 Task: Add an event with the title Conference: Business Leadership Conference, date '2023/12/22', time 8:30 AM to 10:30 AMand add a description: Participants will explore strategies for building cohesive and high-performing teams. They will learn how to create a positive work culture, foster collaboration, and motivate team members to achieve their full potential. Participants will also learn techniques for resolving conflicts and managing team dynamics effectively.Select event color  Banana . Add location for the event as: Budapest, Hungary, logged in from the account softage.4@softage.netand send the event invitation to softage.1@softage.net and softage.2@softage.net. Set a reminder for the event Doesn't repeat
Action: Mouse moved to (61, 118)
Screenshot: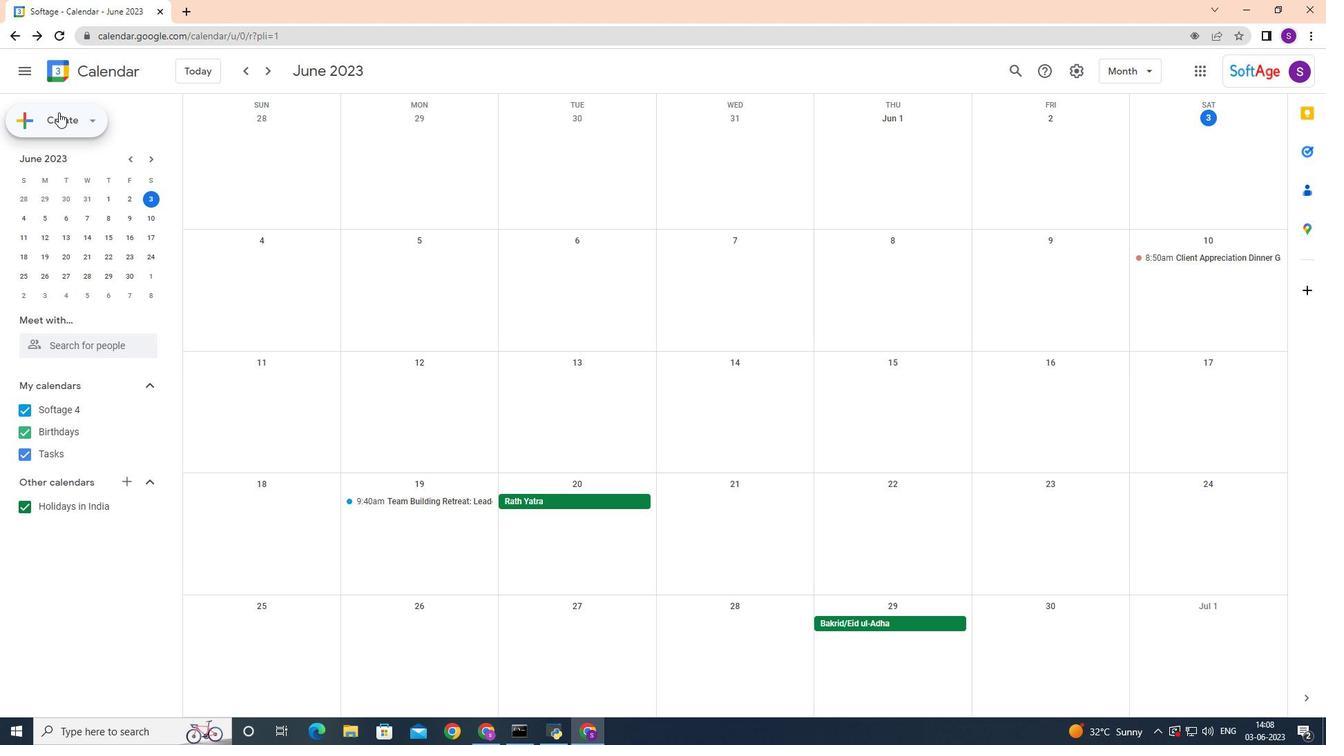 
Action: Mouse pressed left at (61, 118)
Screenshot: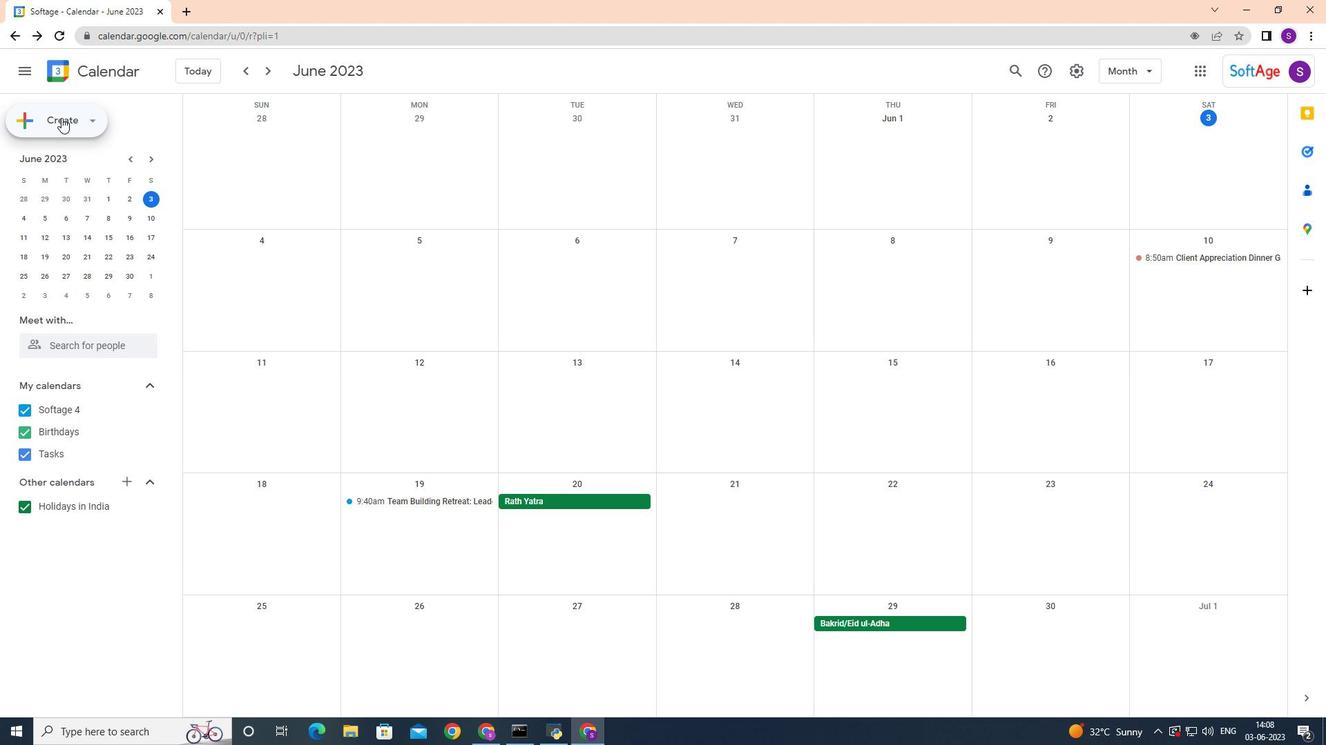 
Action: Mouse moved to (69, 154)
Screenshot: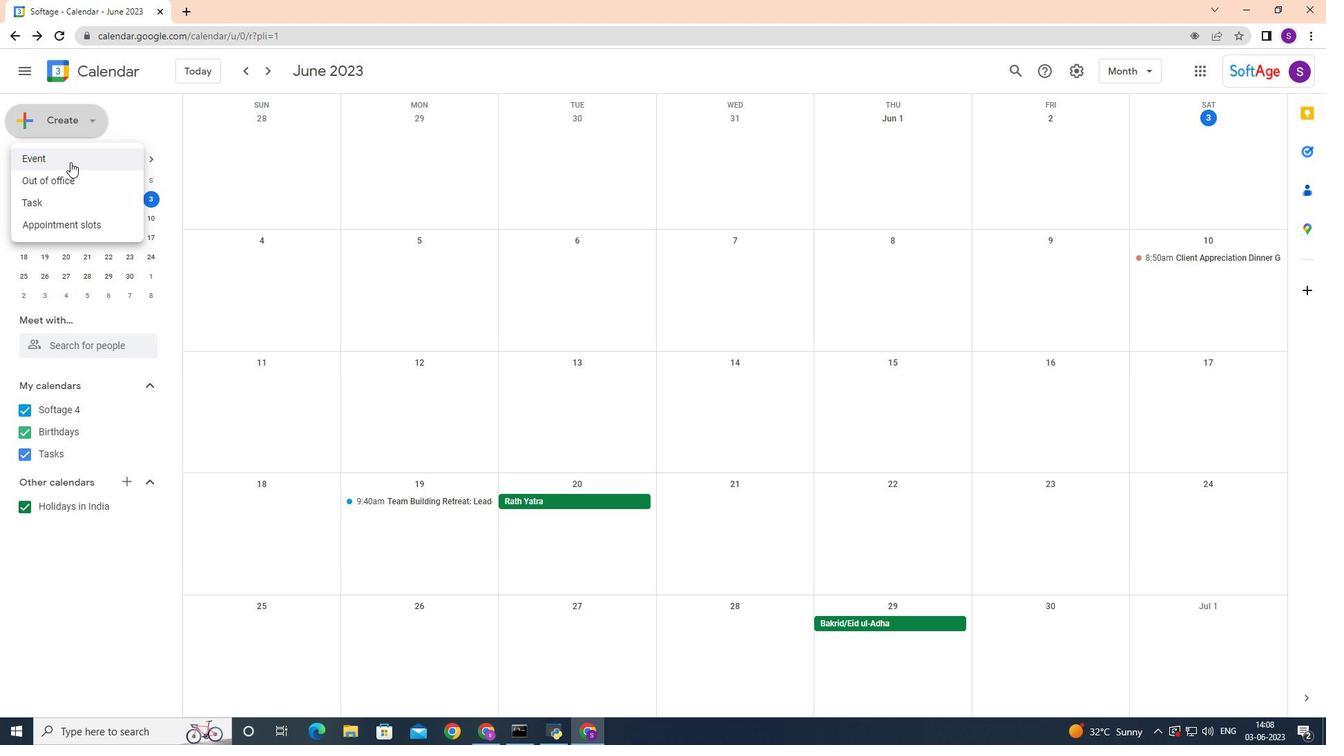 
Action: Mouse pressed left at (69, 154)
Screenshot: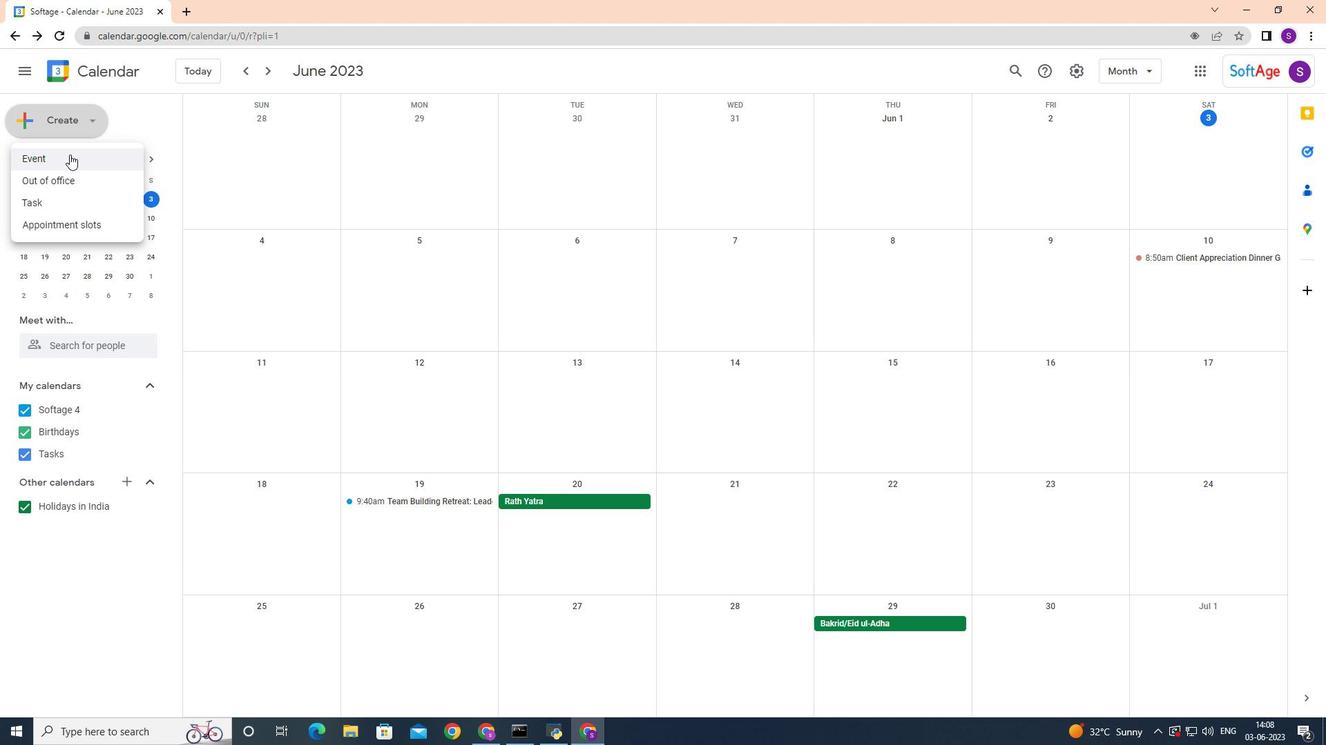 
Action: Mouse moved to (1011, 463)
Screenshot: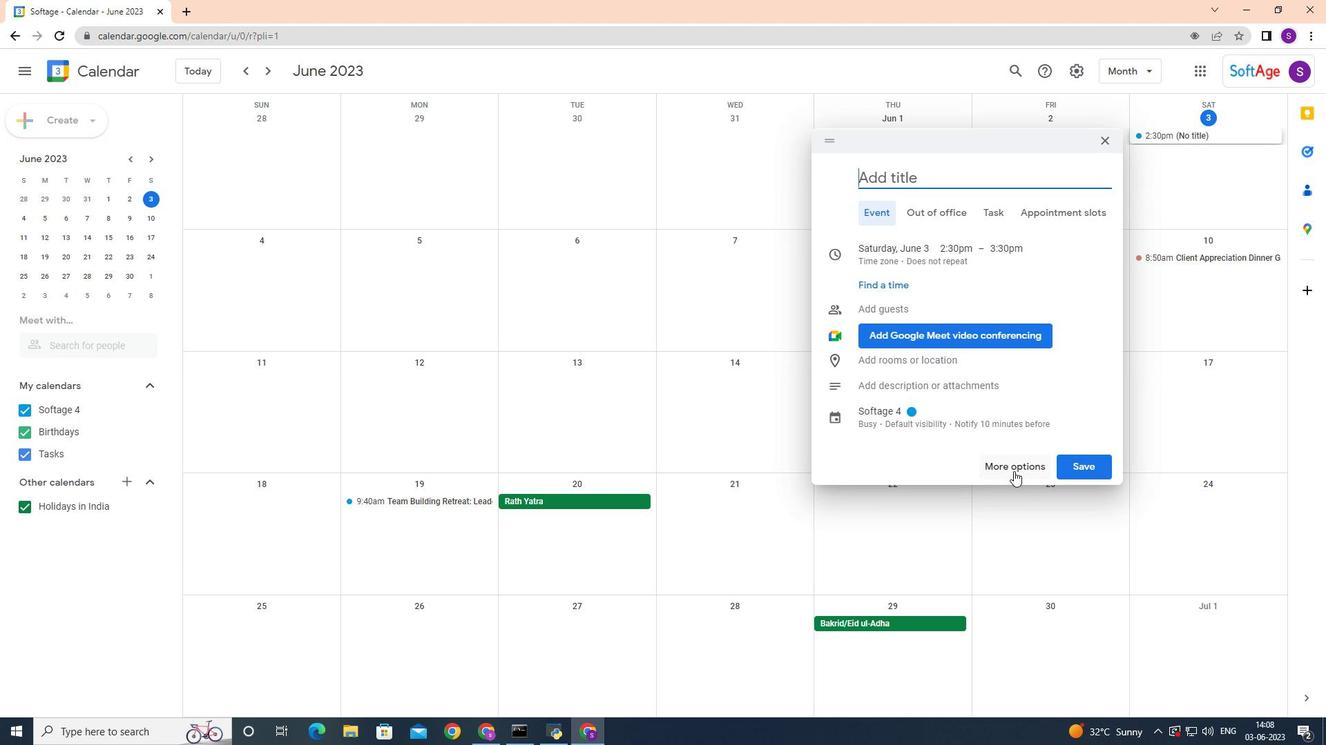 
Action: Mouse pressed left at (1011, 463)
Screenshot: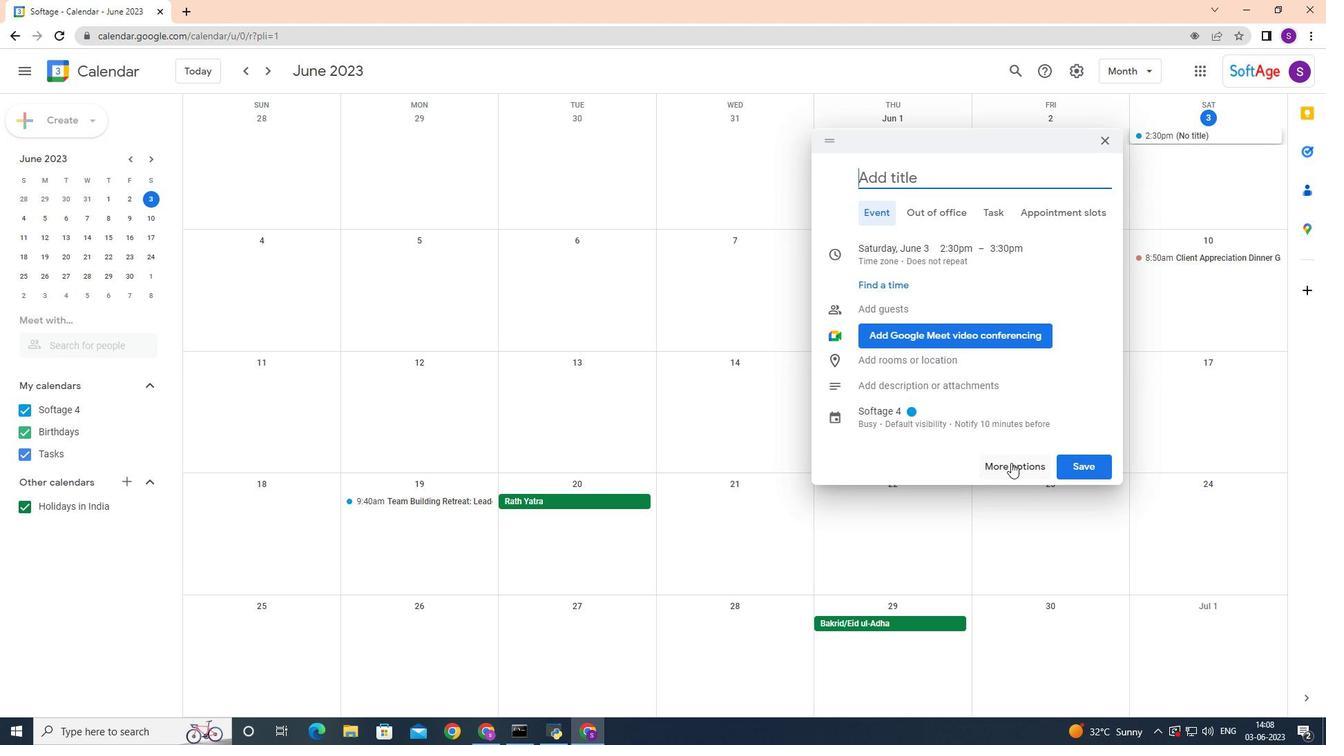
Action: Mouse moved to (1001, 462)
Screenshot: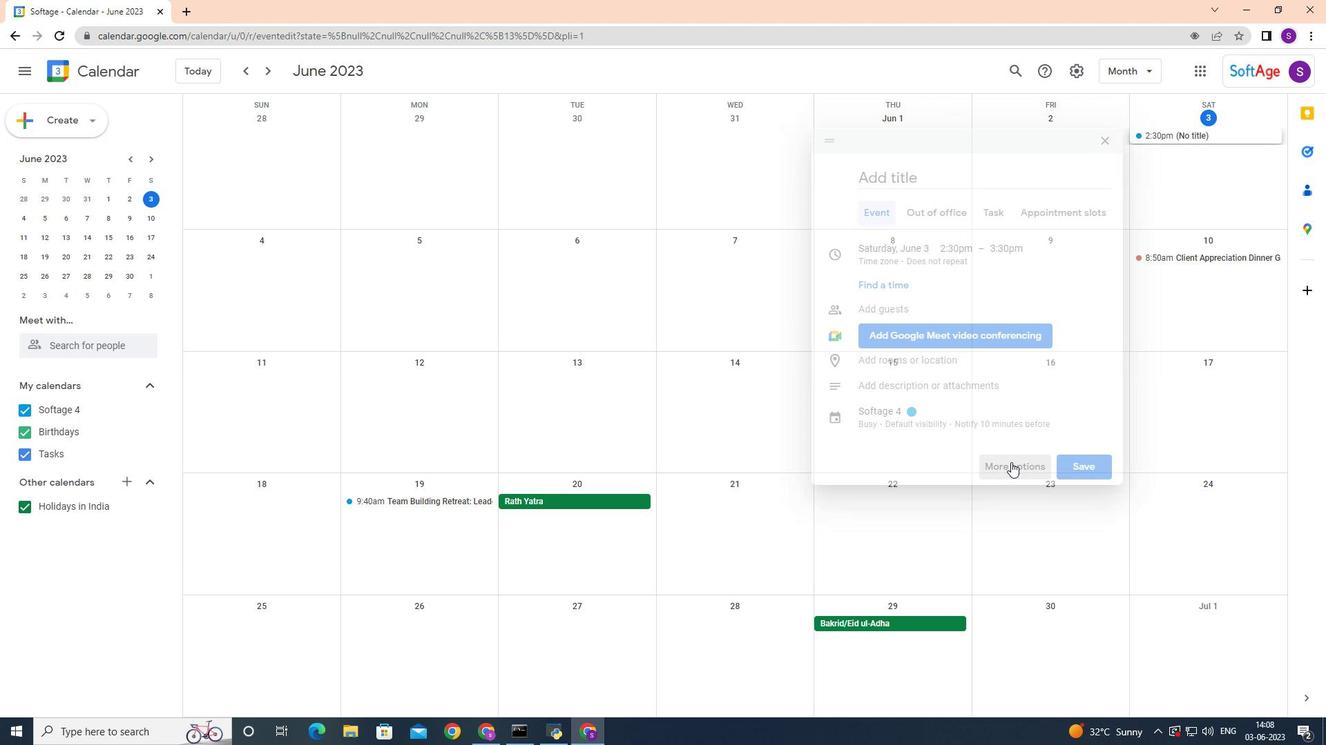 
Action: Key pressed <Key.shift>Conference<Key.shift>:<Key.space><Key.shift>Business<Key.space><Key.shift>Leadership<Key.space><Key.shift>Conference
Screenshot: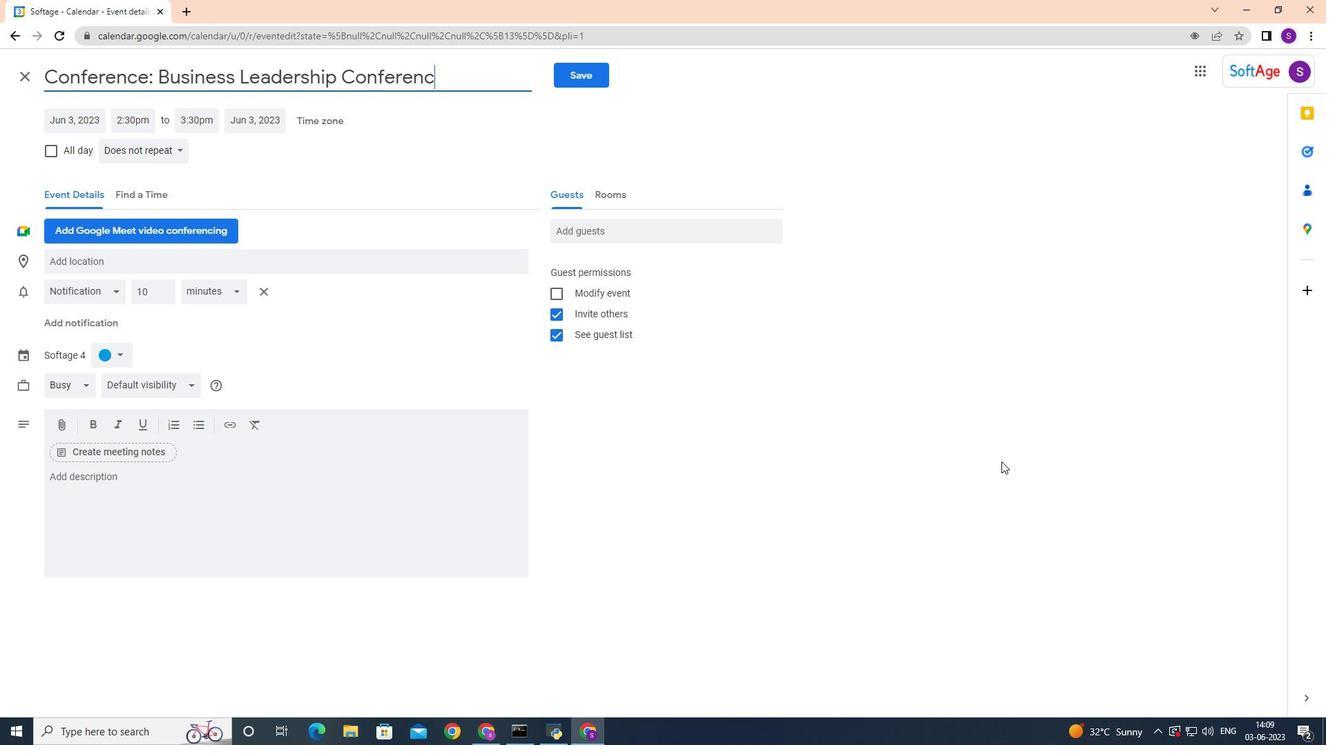 
Action: Mouse moved to (76, 121)
Screenshot: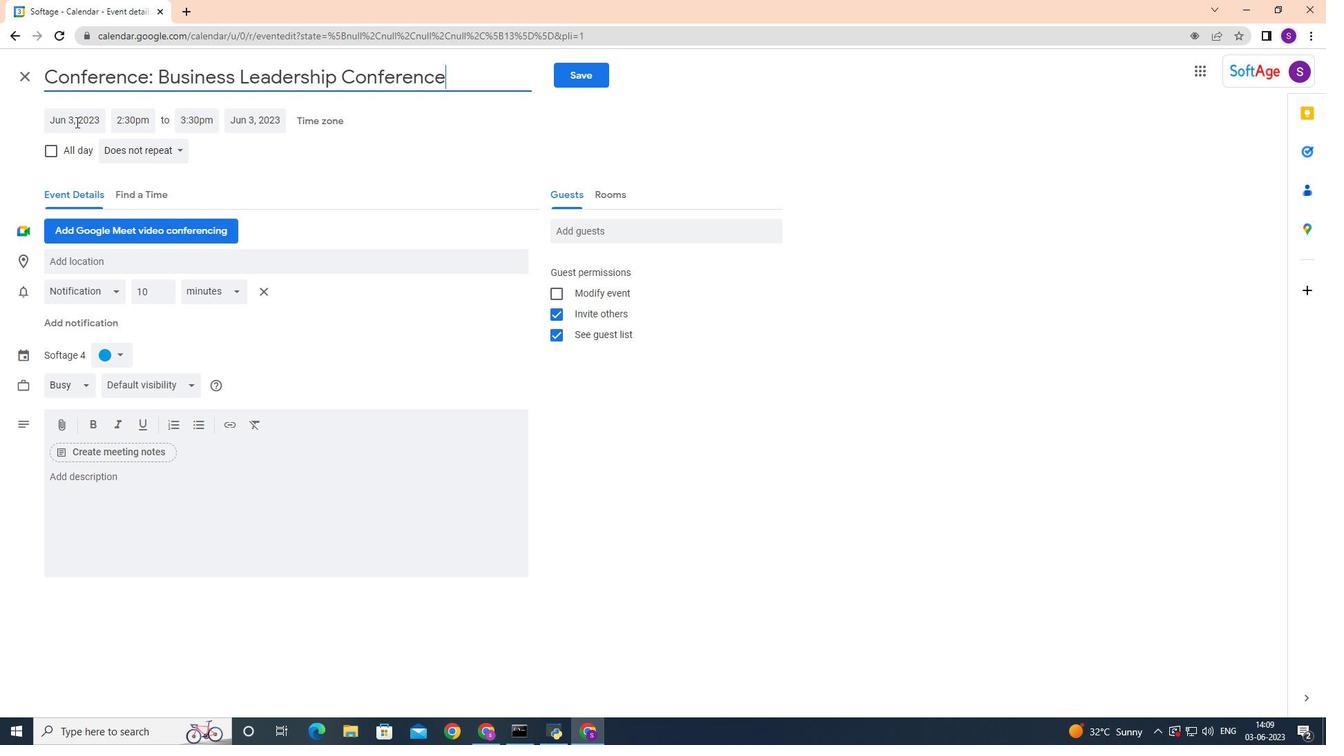 
Action: Mouse pressed left at (76, 121)
Screenshot: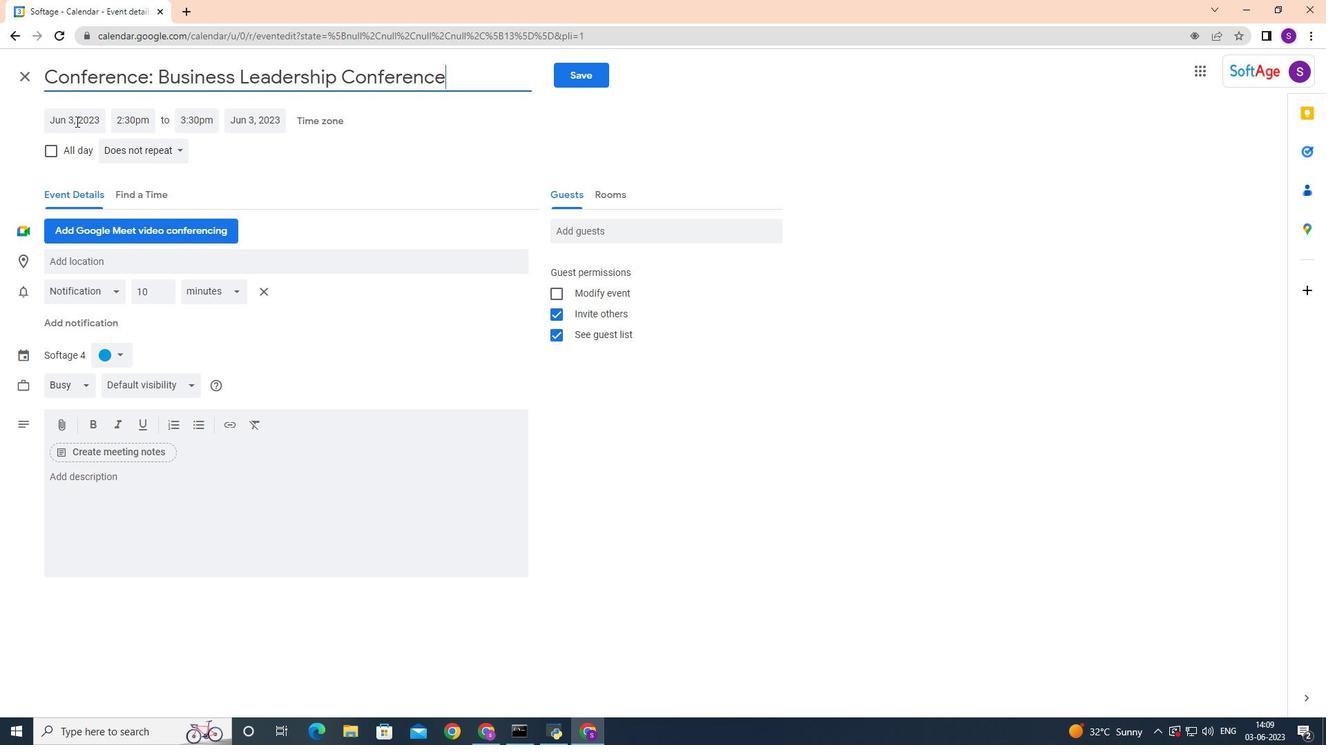 
Action: Mouse moved to (220, 148)
Screenshot: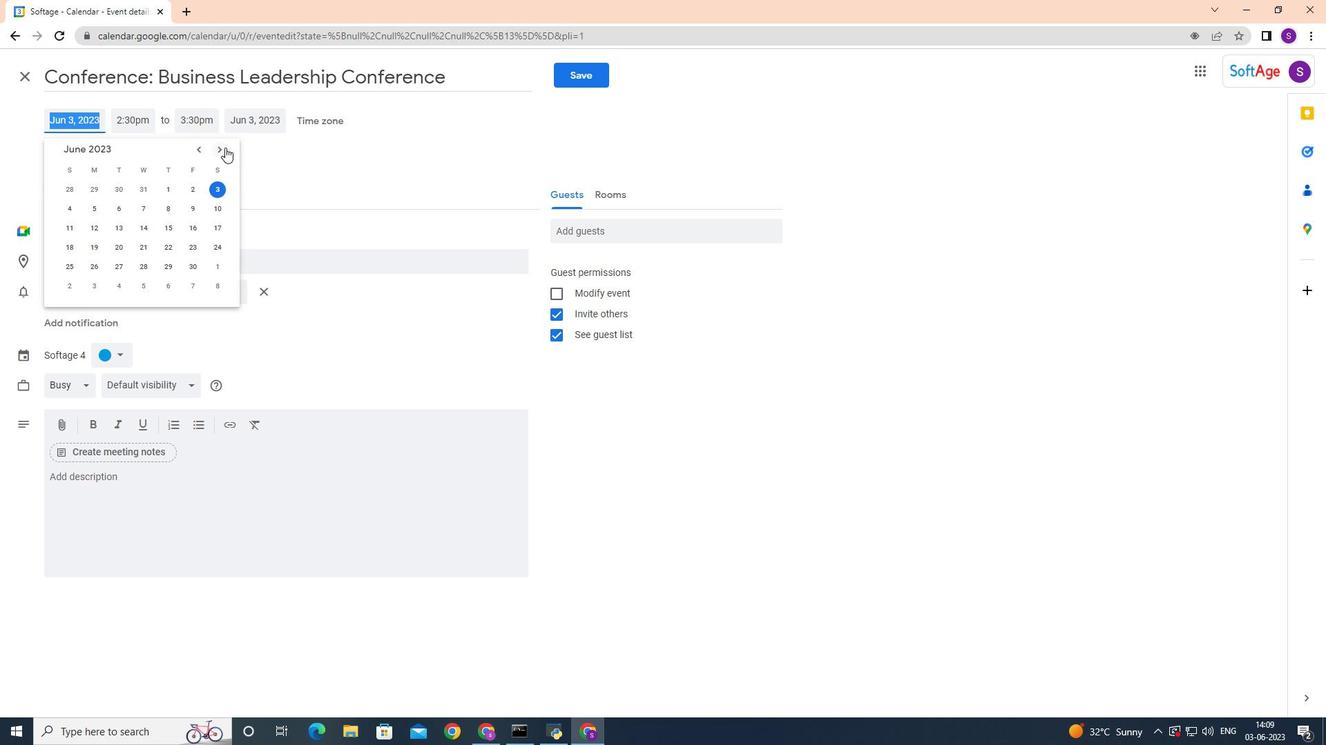 
Action: Mouse pressed left at (220, 148)
Screenshot: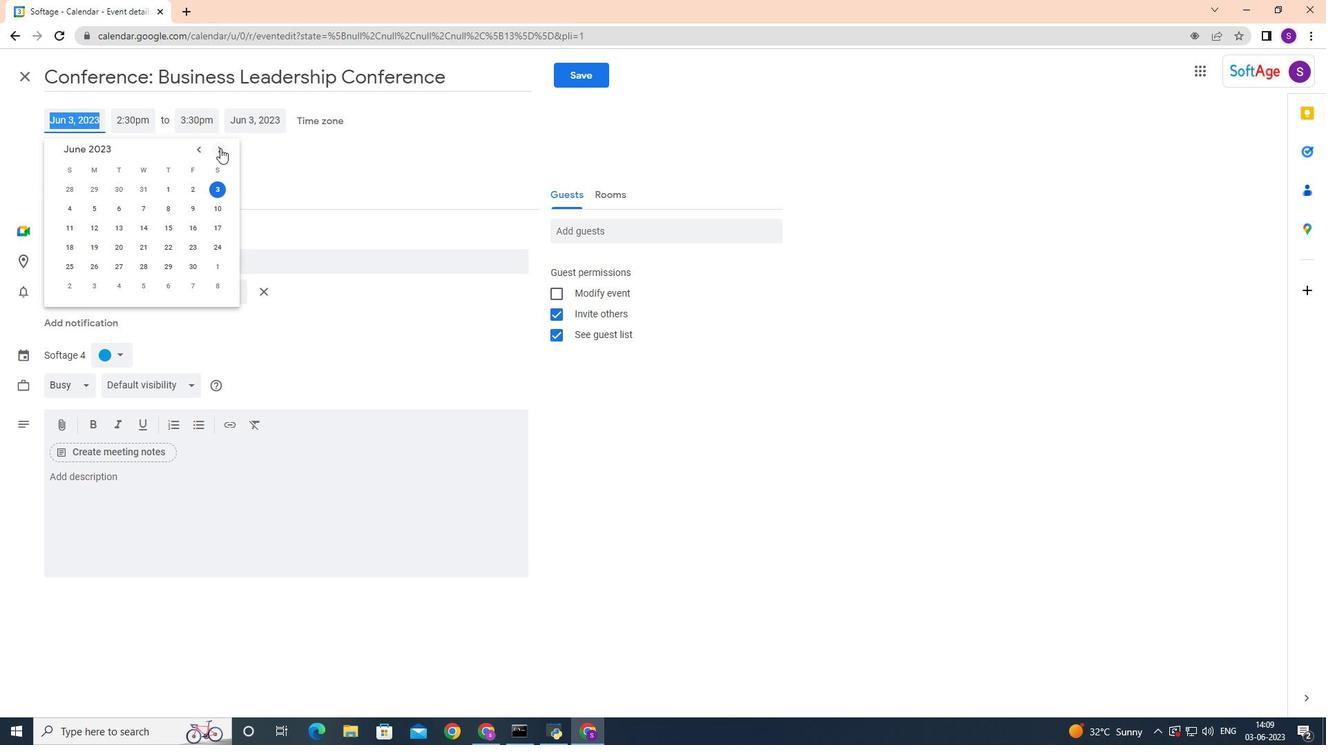 
Action: Mouse pressed left at (220, 148)
Screenshot: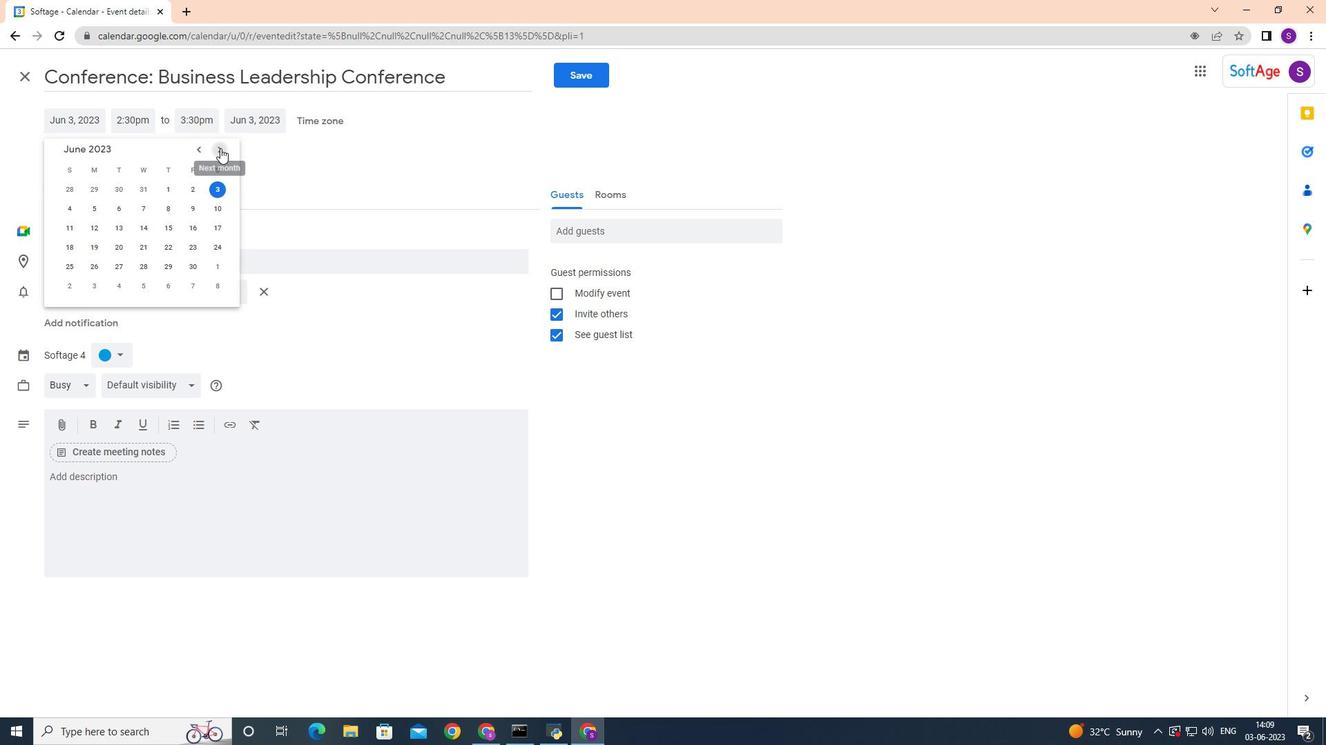 
Action: Mouse pressed left at (220, 148)
Screenshot: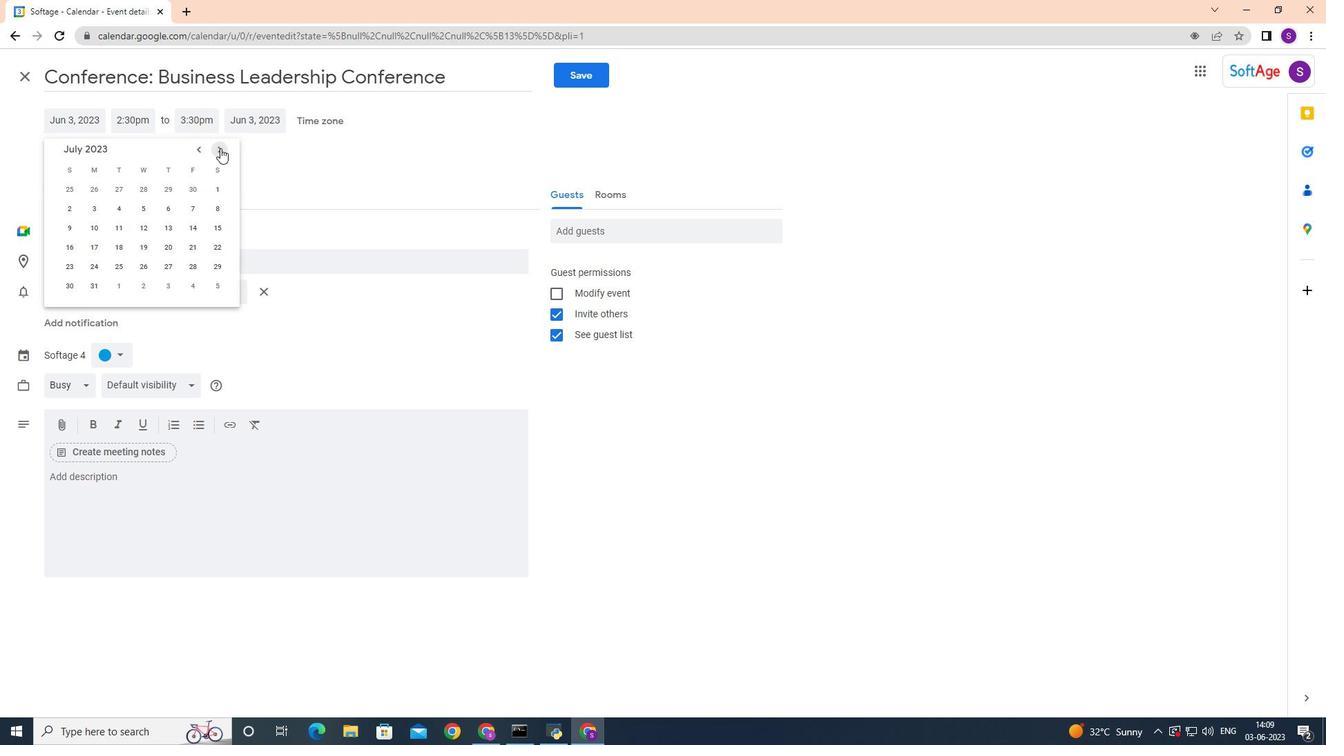 
Action: Mouse pressed left at (220, 148)
Screenshot: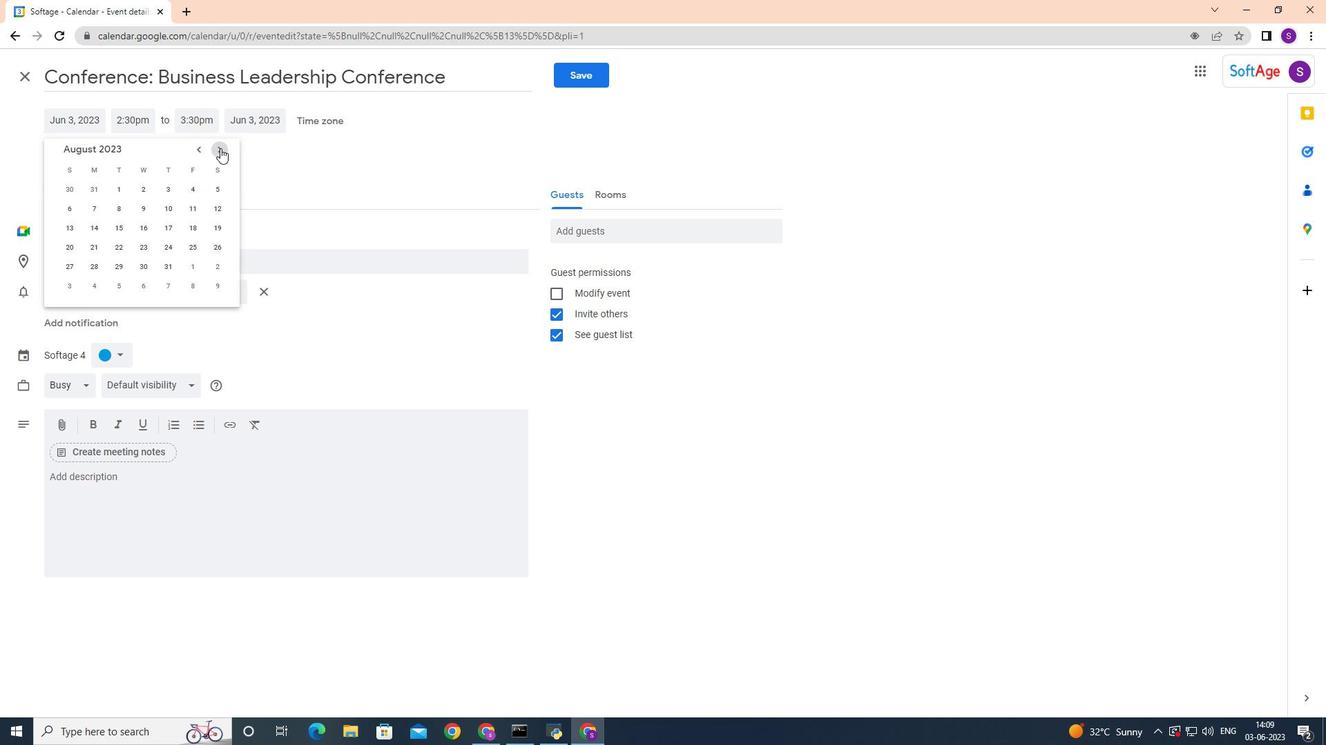 
Action: Mouse pressed left at (220, 148)
Screenshot: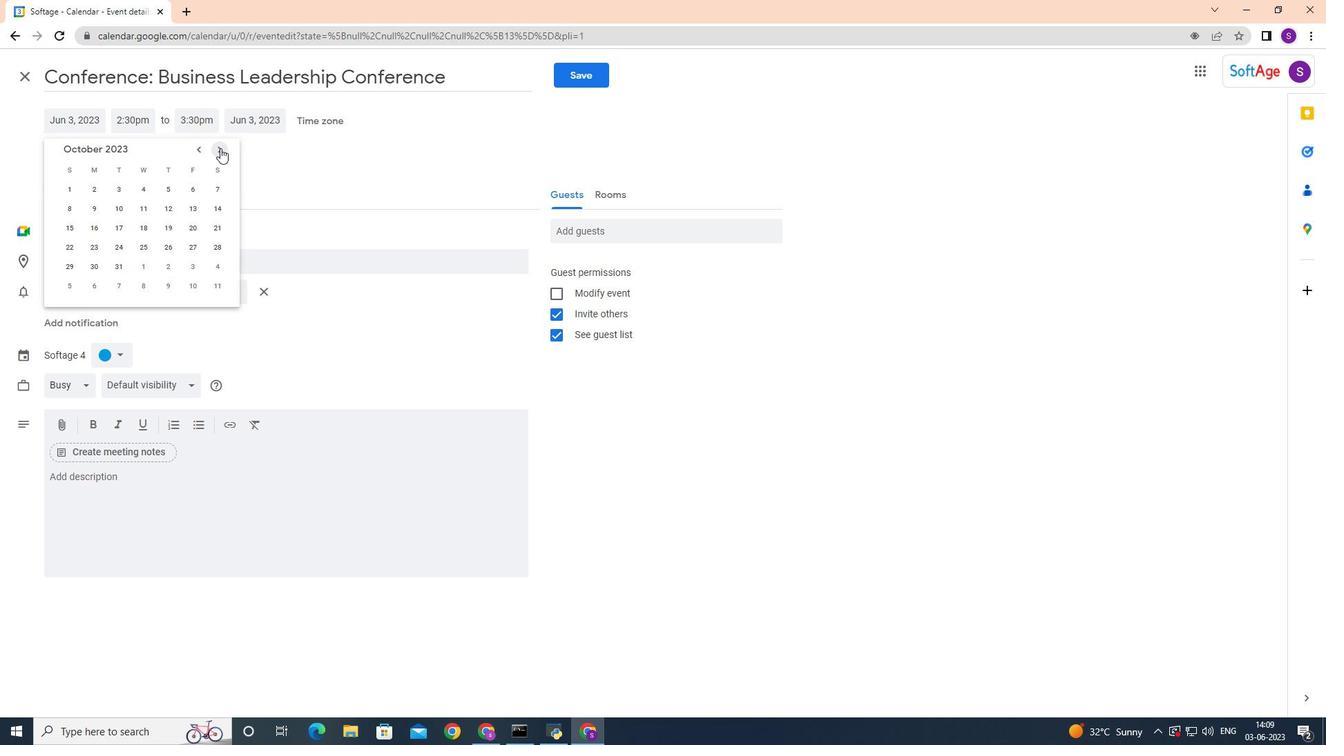 
Action: Mouse pressed left at (220, 148)
Screenshot: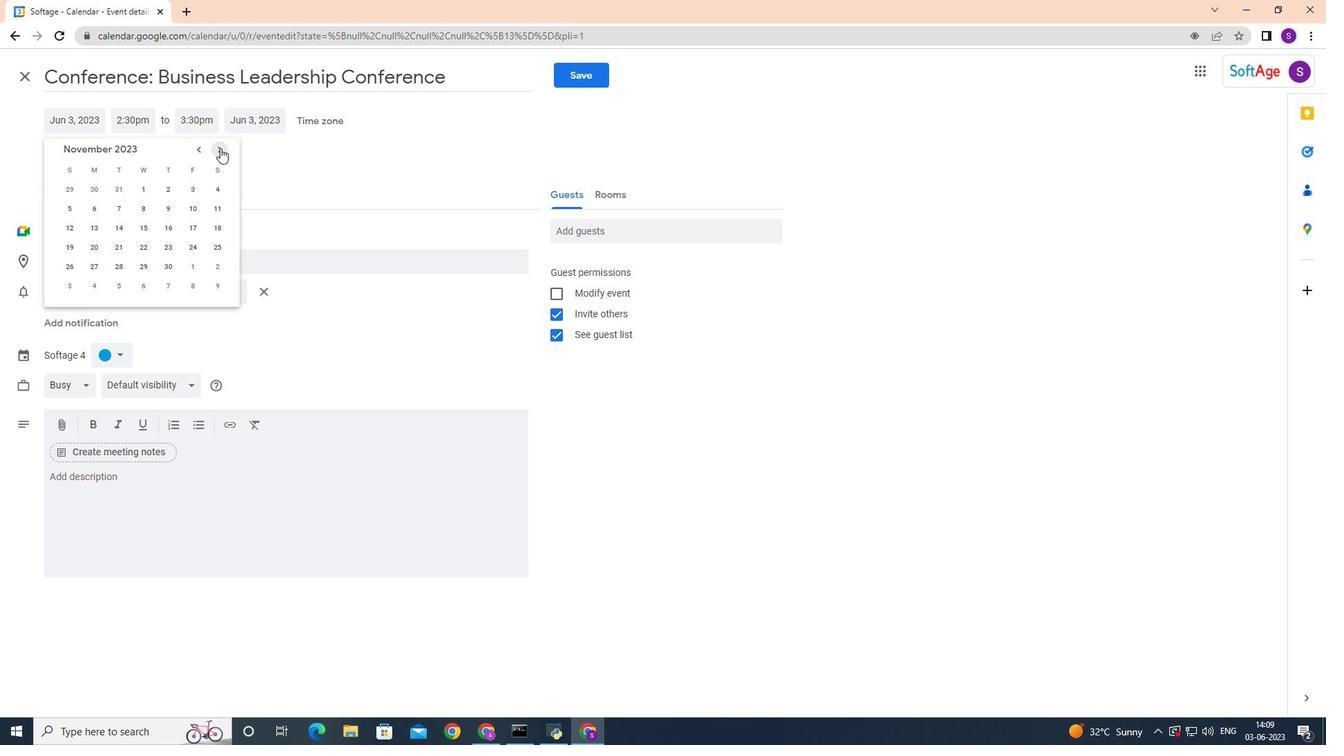 
Action: Mouse moved to (194, 246)
Screenshot: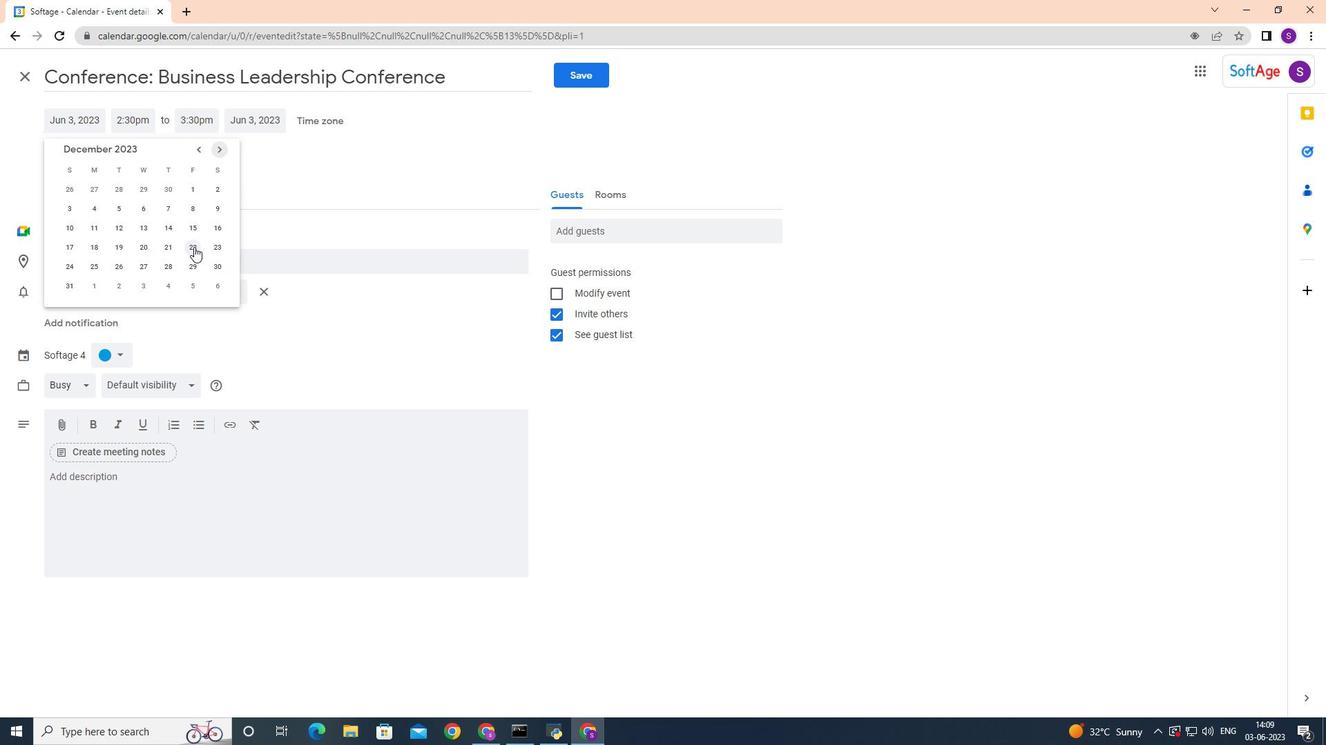 
Action: Mouse pressed left at (194, 246)
Screenshot: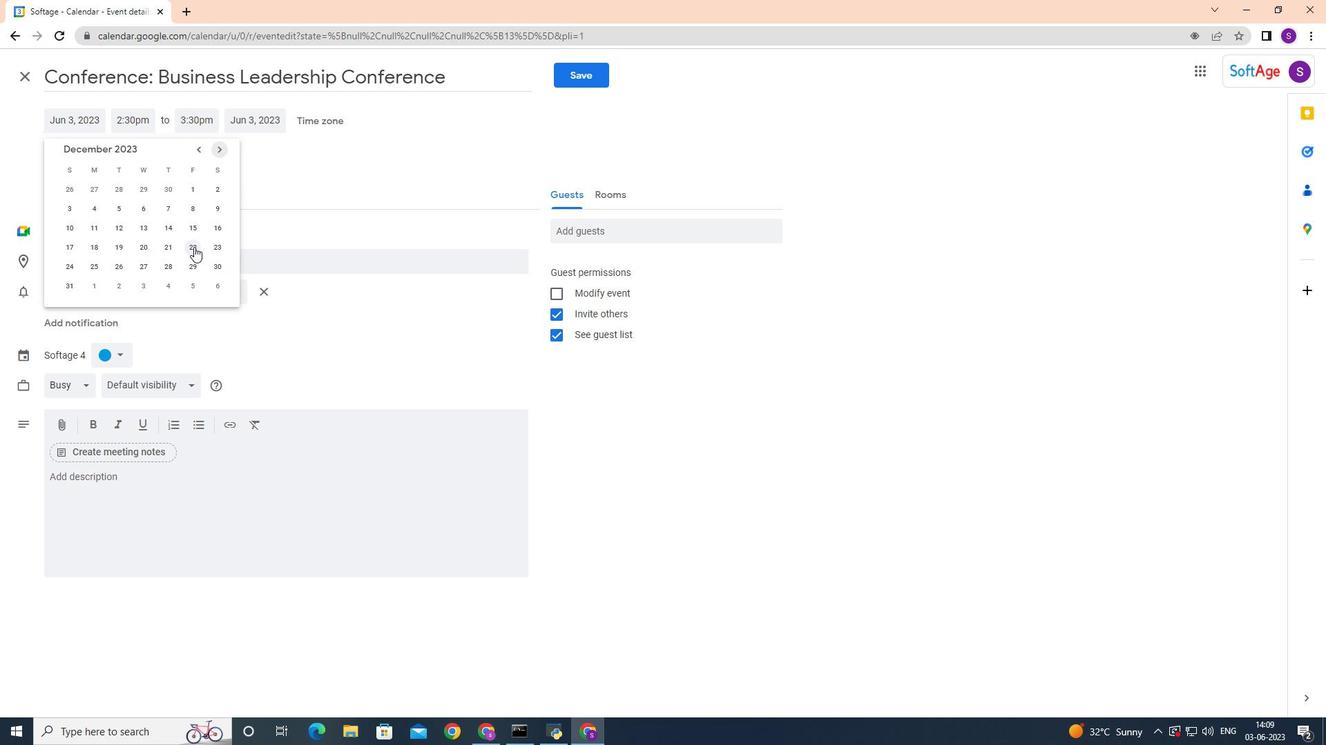 
Action: Mouse moved to (136, 119)
Screenshot: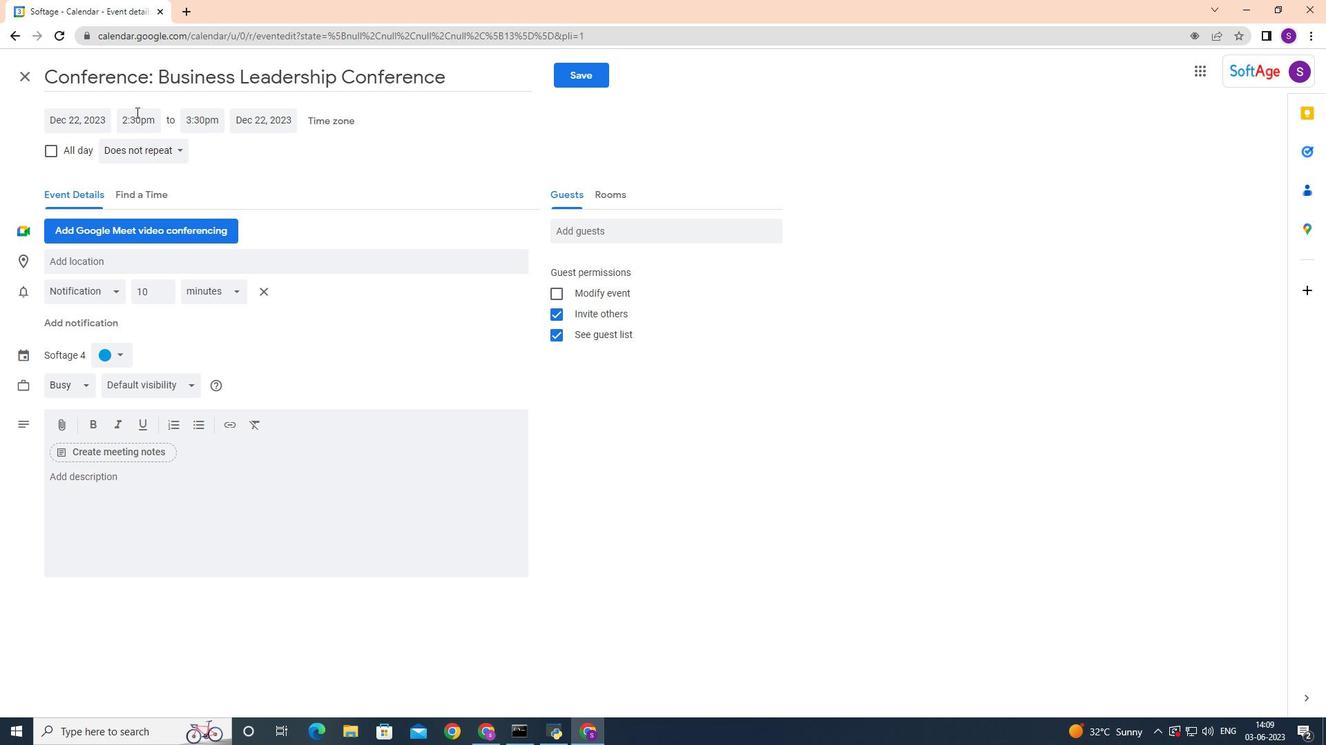 
Action: Mouse pressed left at (136, 119)
Screenshot: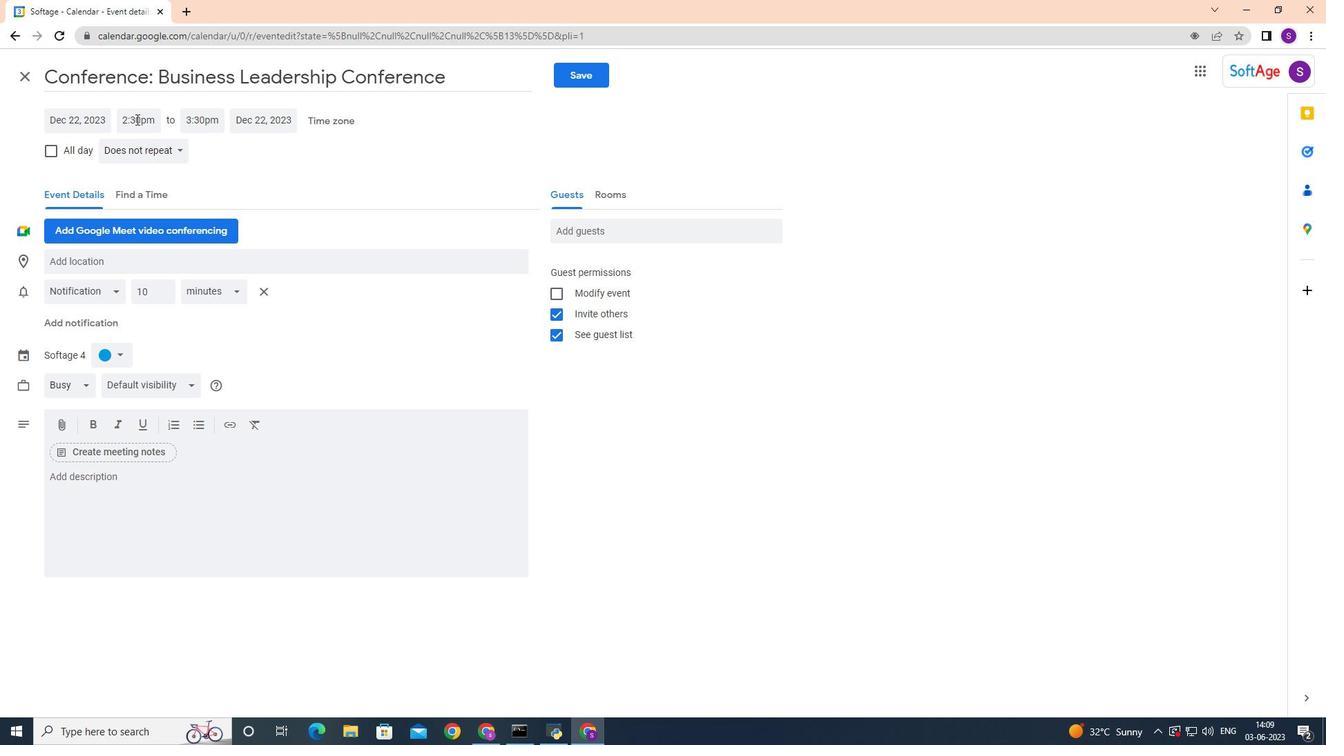 
Action: Mouse moved to (181, 207)
Screenshot: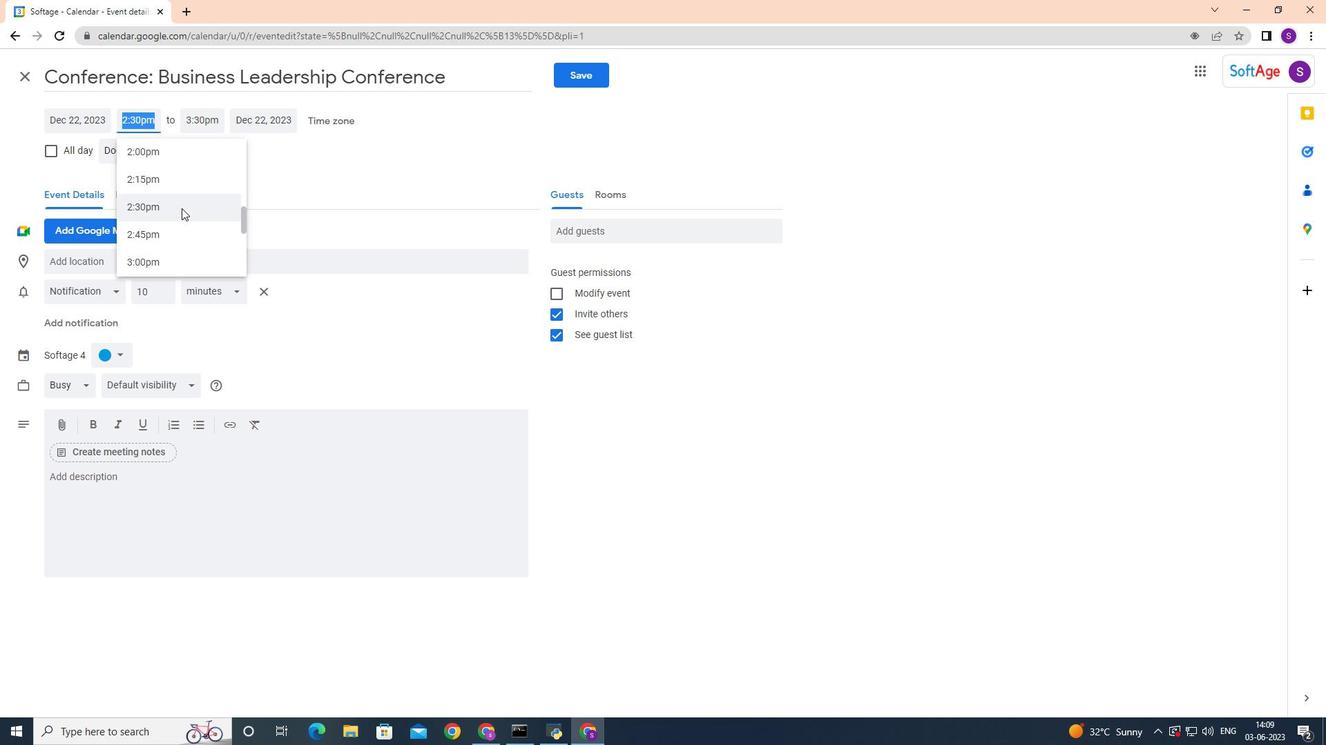 
Action: Mouse scrolled (181, 208) with delta (0, 0)
Screenshot: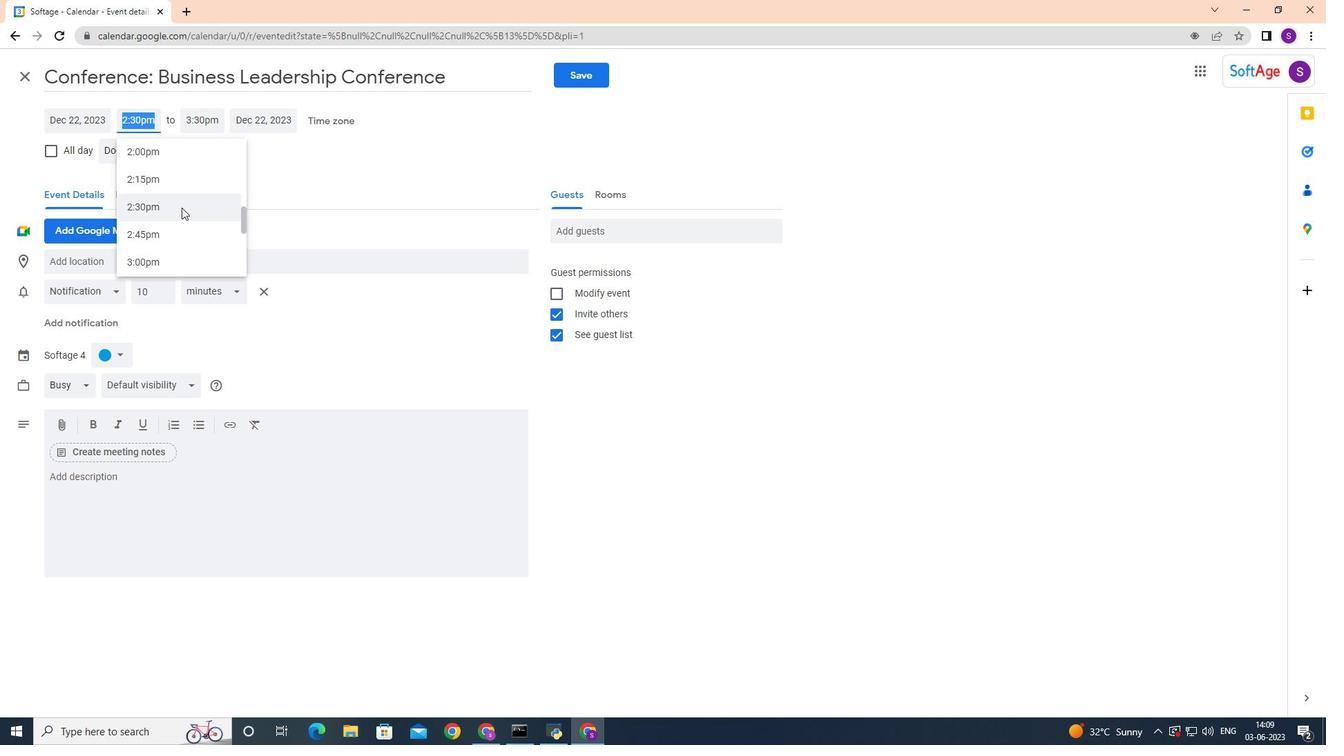 
Action: Mouse scrolled (181, 208) with delta (0, 0)
Screenshot: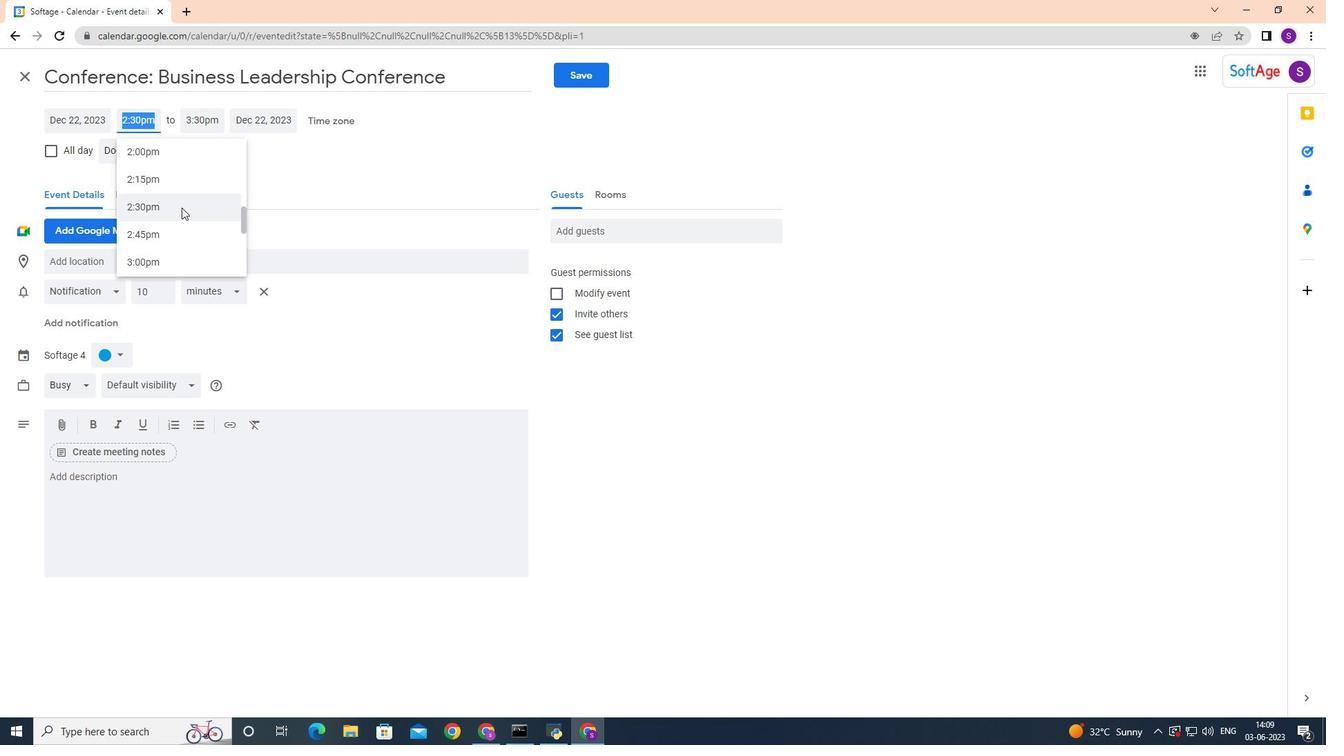 
Action: Mouse scrolled (181, 208) with delta (0, 0)
Screenshot: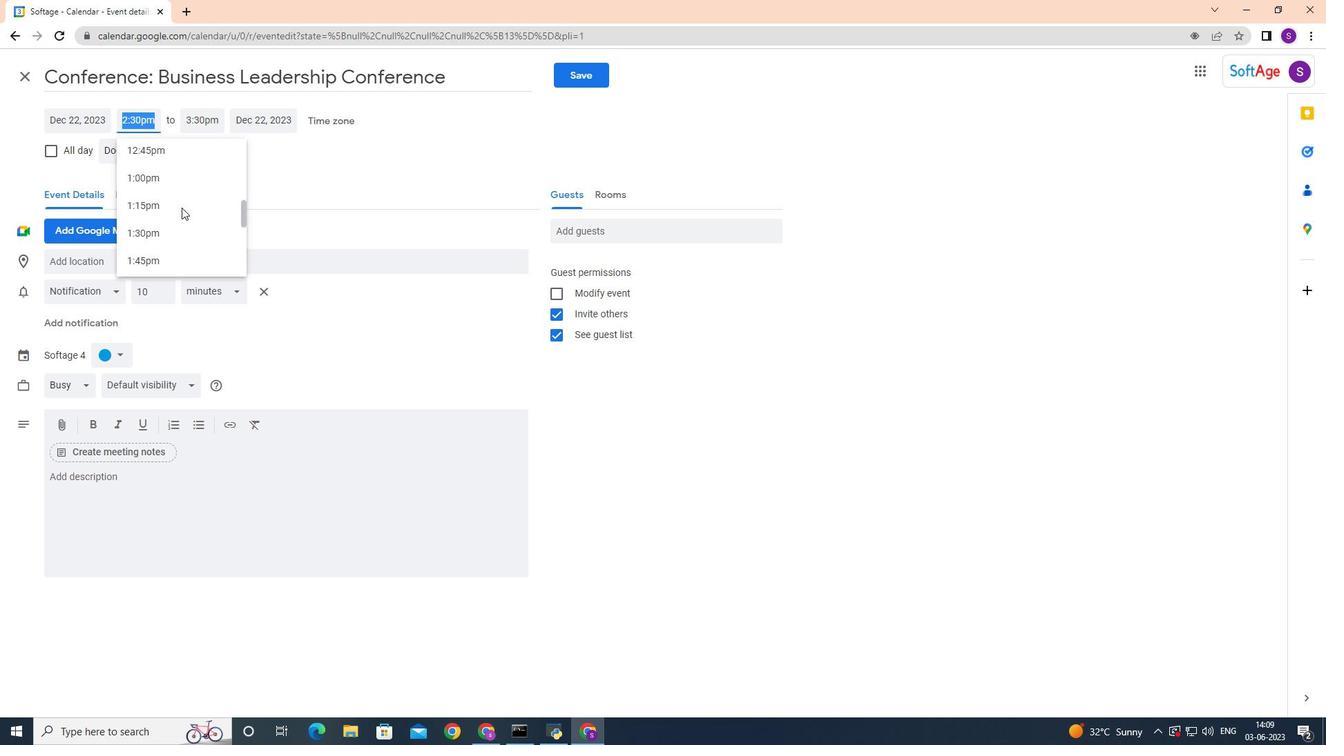 
Action: Mouse scrolled (181, 208) with delta (0, 0)
Screenshot: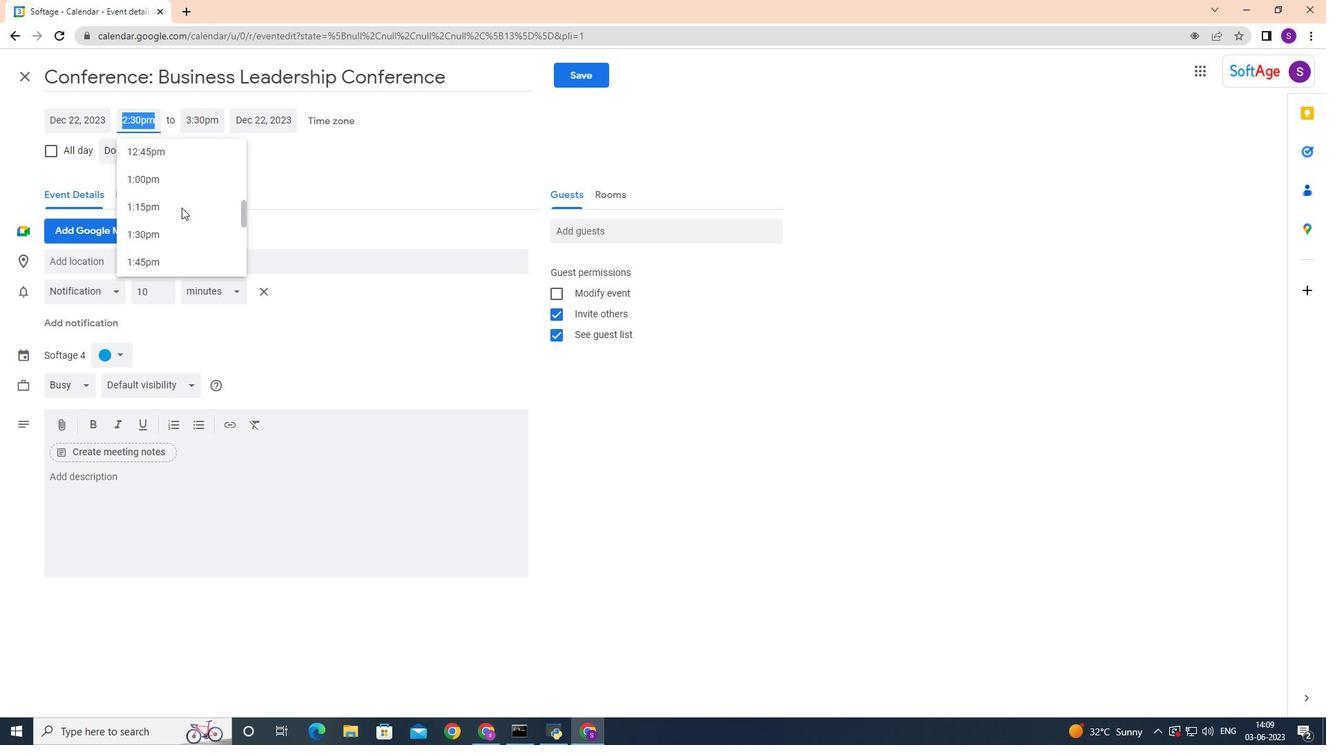 
Action: Mouse scrolled (181, 208) with delta (0, 0)
Screenshot: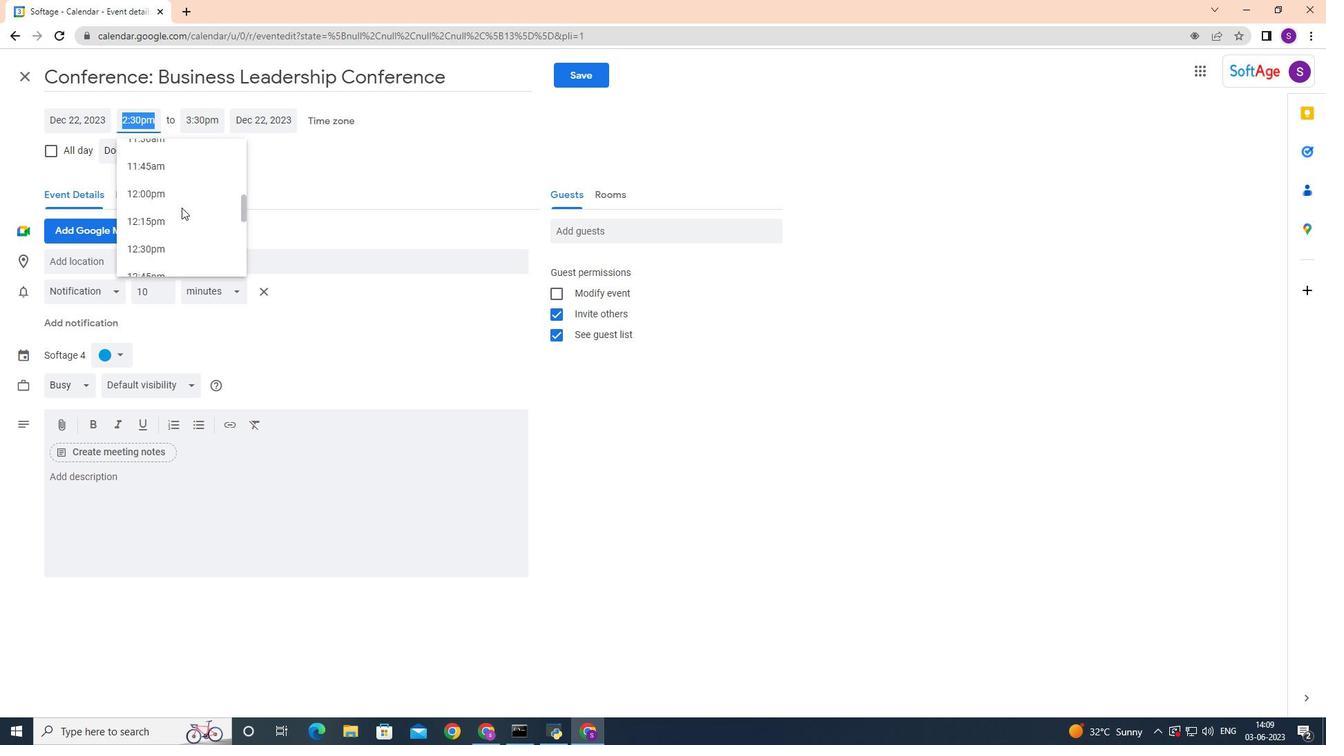 
Action: Mouse scrolled (181, 208) with delta (0, 0)
Screenshot: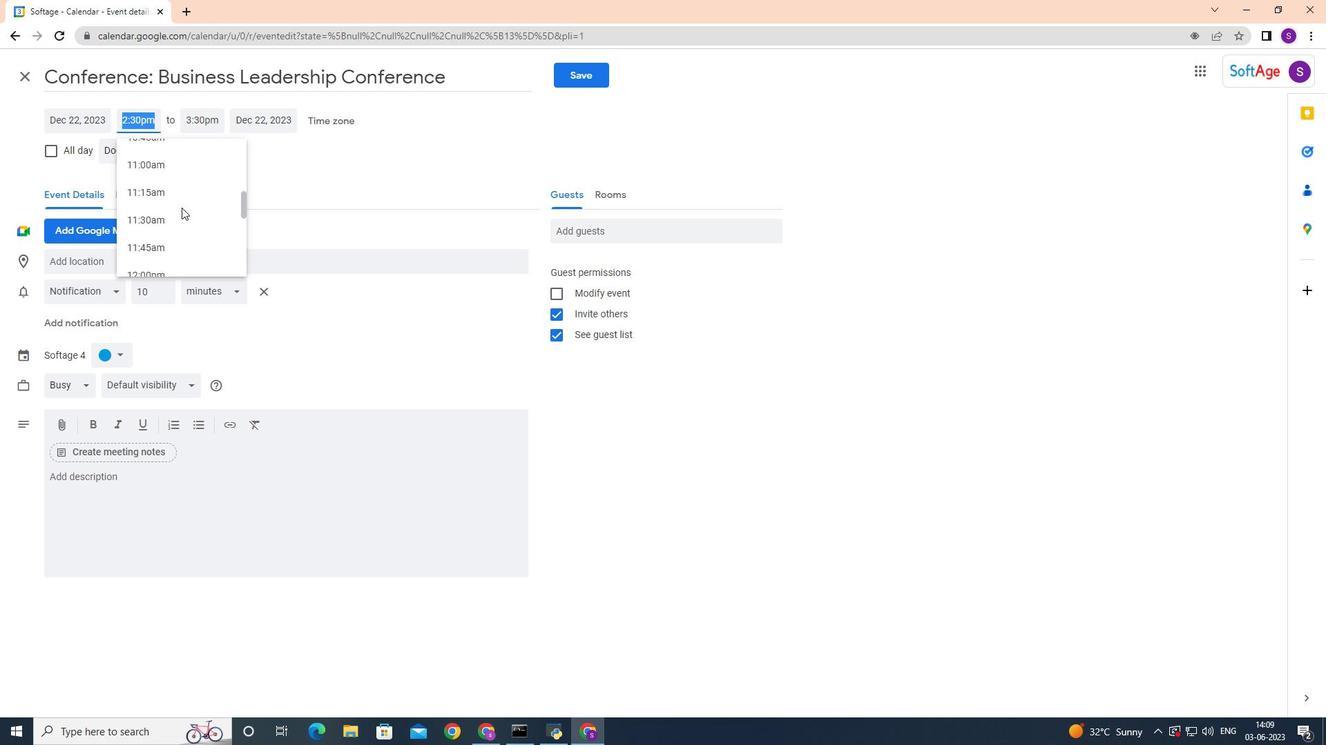 
Action: Mouse scrolled (181, 208) with delta (0, 0)
Screenshot: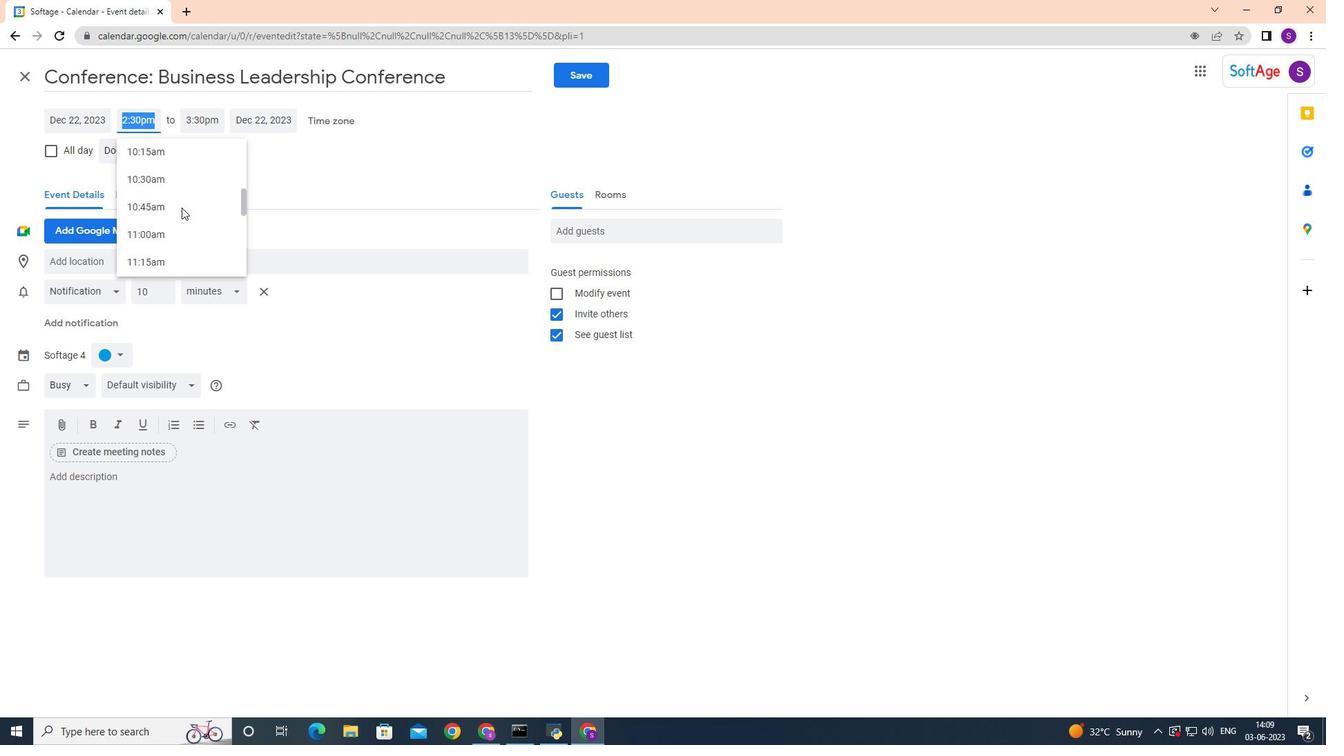 
Action: Mouse scrolled (181, 208) with delta (0, 0)
Screenshot: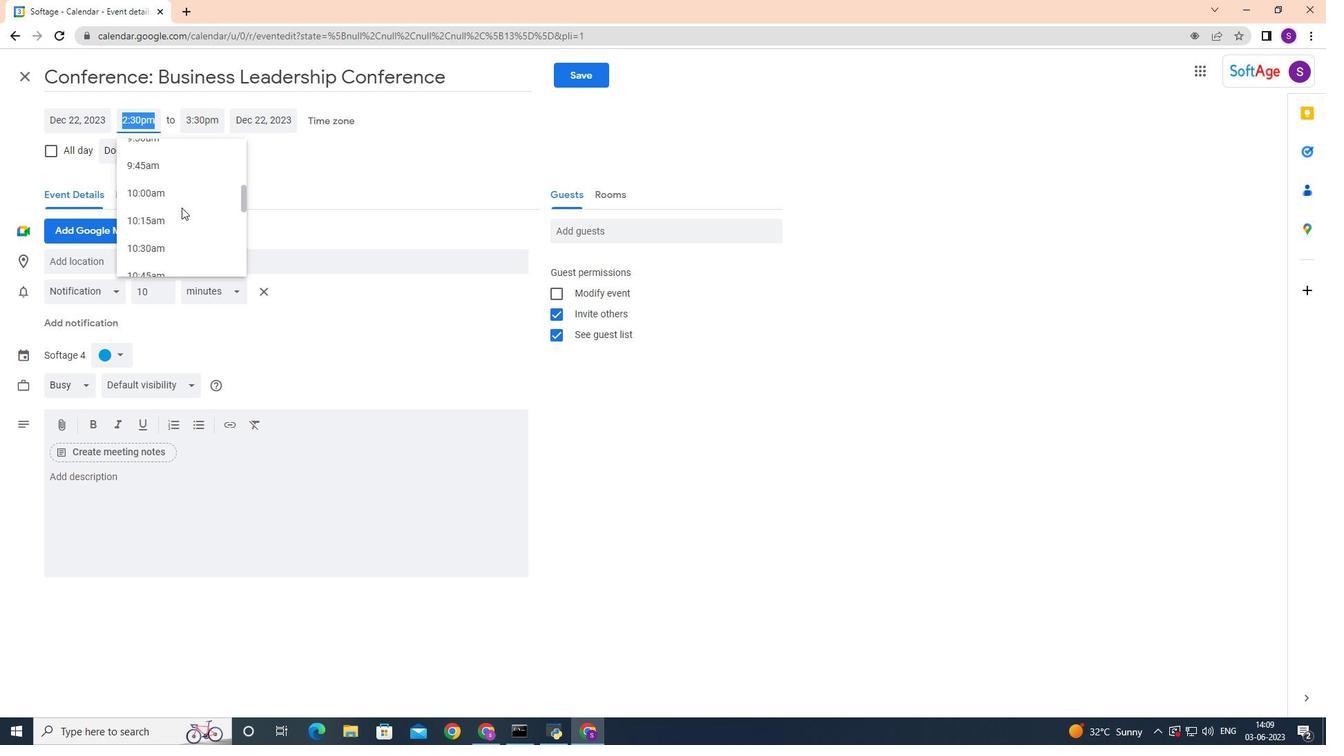 
Action: Mouse scrolled (181, 208) with delta (0, 0)
Screenshot: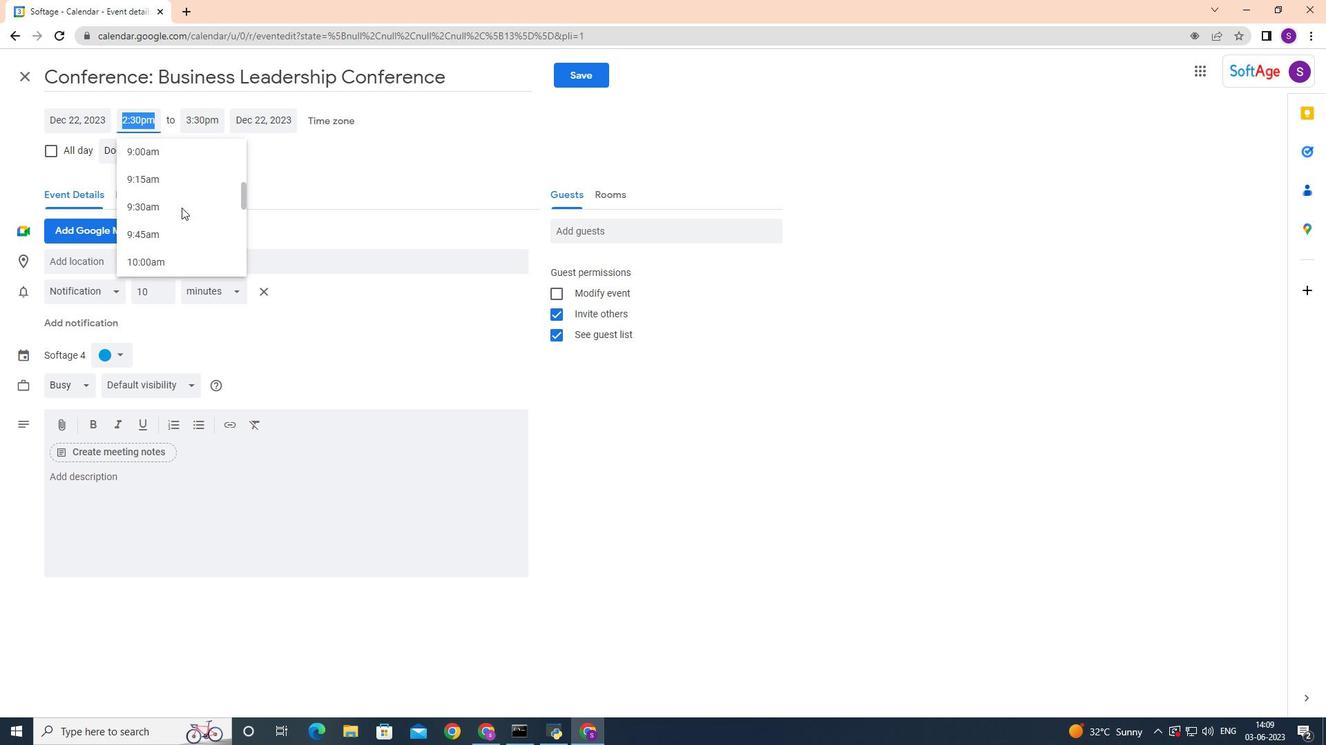 
Action: Mouse scrolled (181, 208) with delta (0, 0)
Screenshot: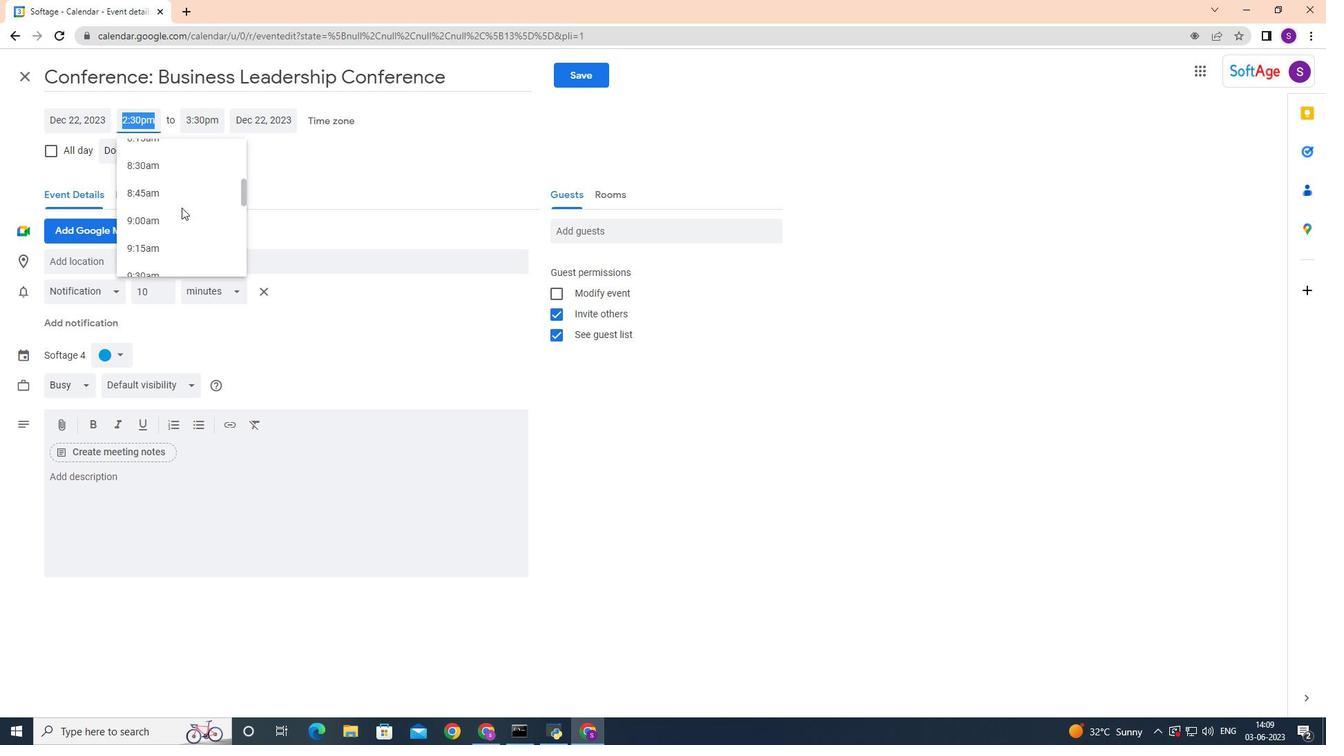 
Action: Mouse moved to (171, 231)
Screenshot: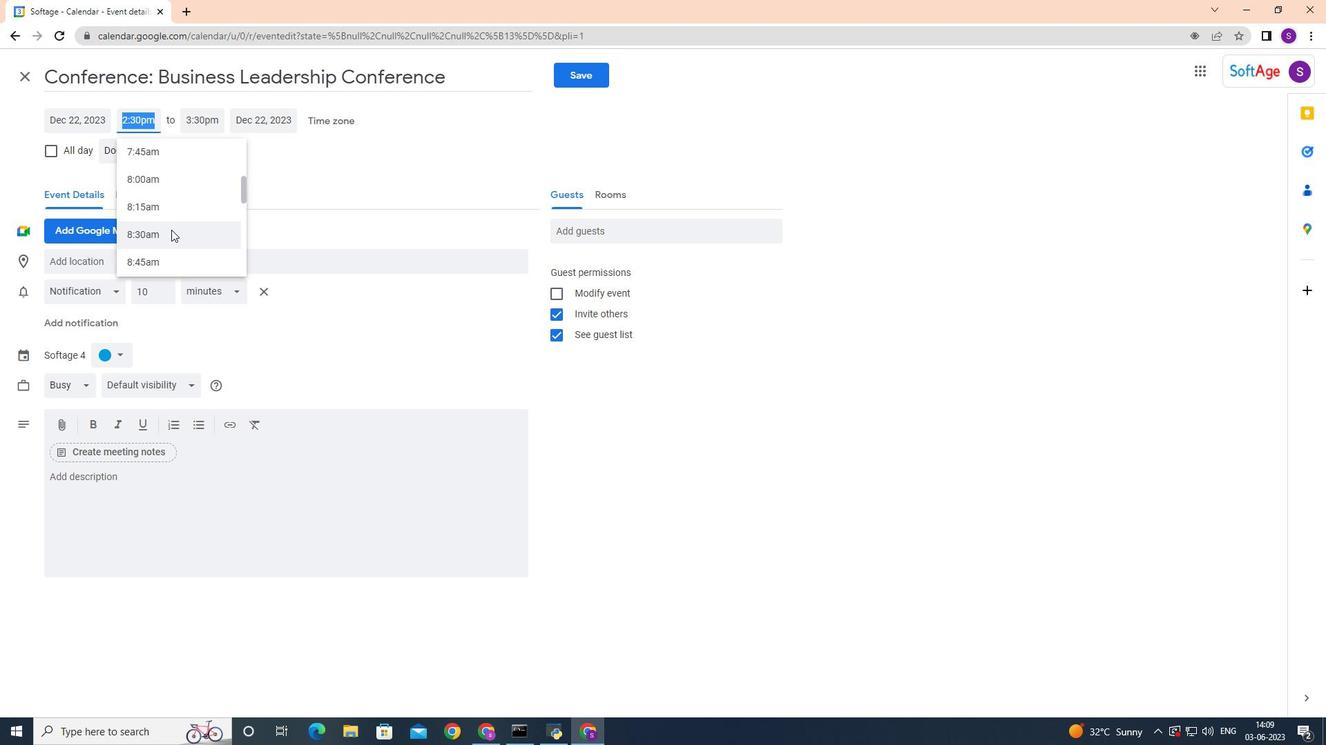 
Action: Mouse pressed left at (171, 231)
Screenshot: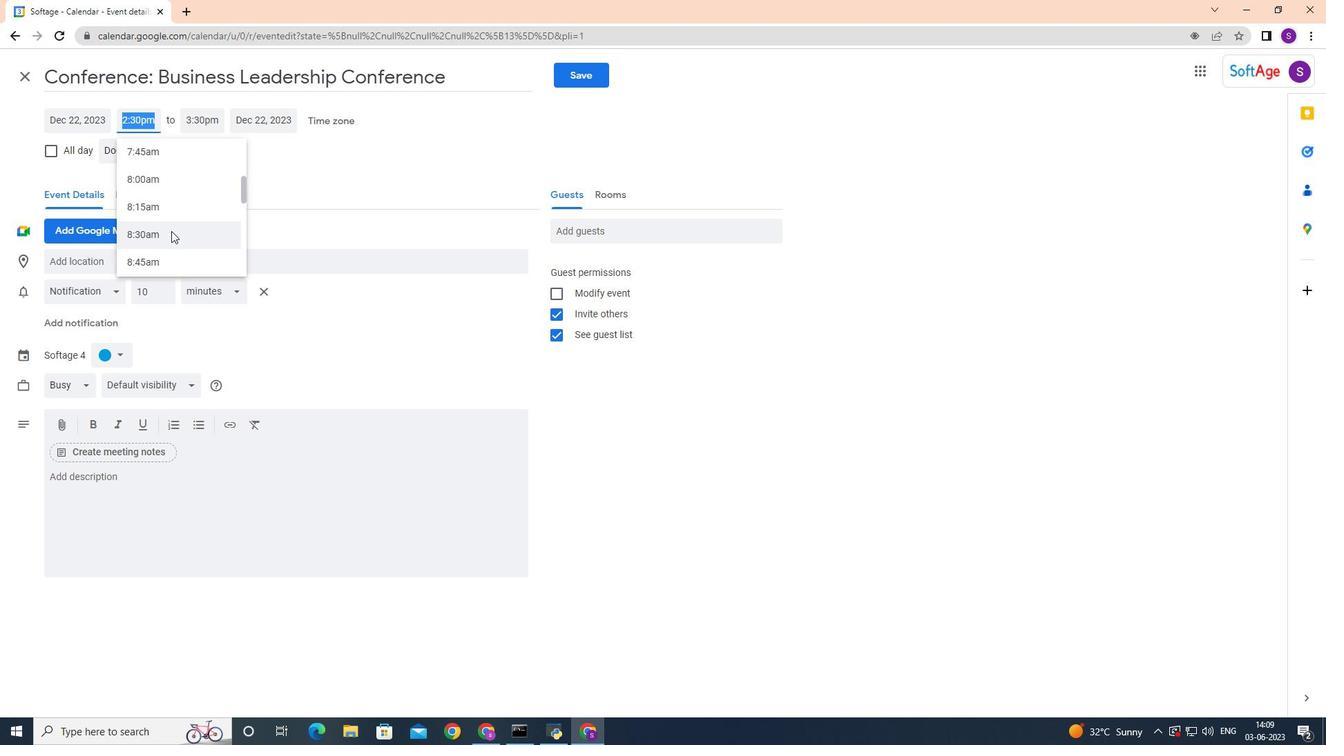 
Action: Mouse moved to (209, 118)
Screenshot: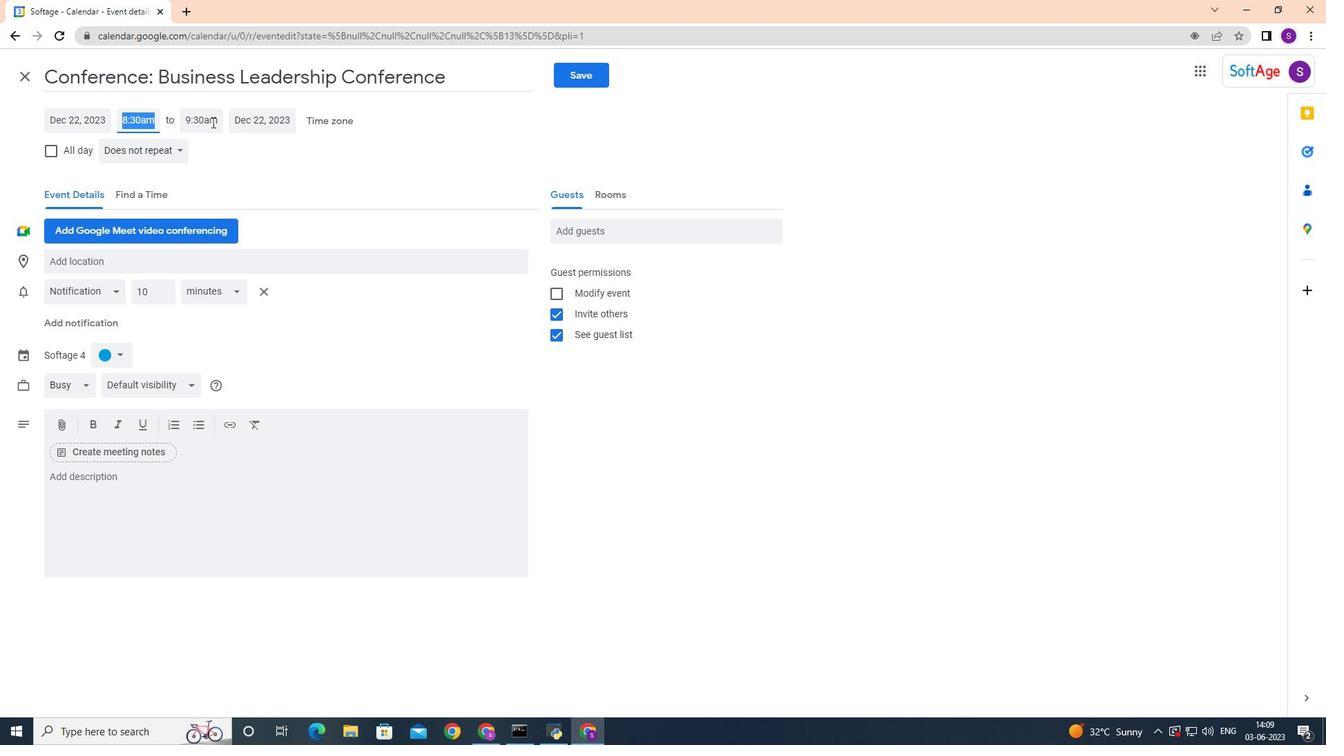 
Action: Mouse pressed left at (209, 118)
Screenshot: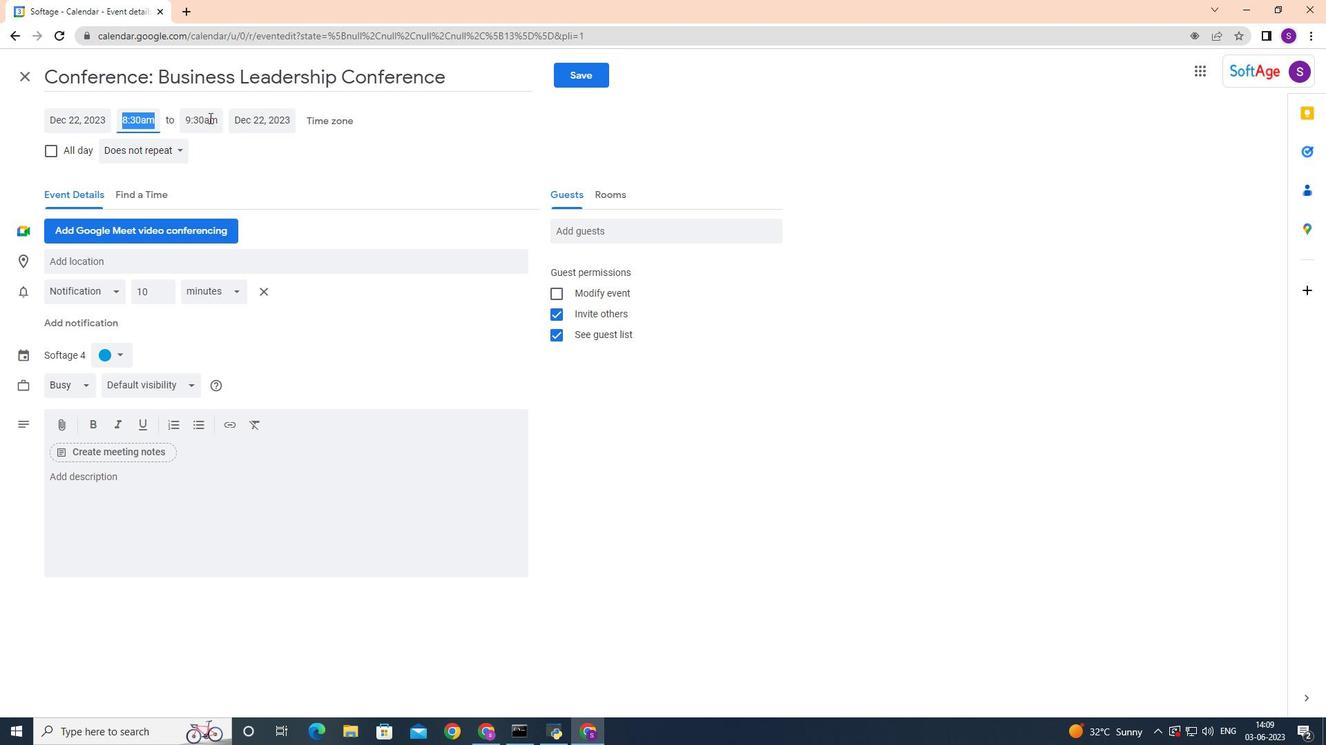 
Action: Mouse moved to (232, 254)
Screenshot: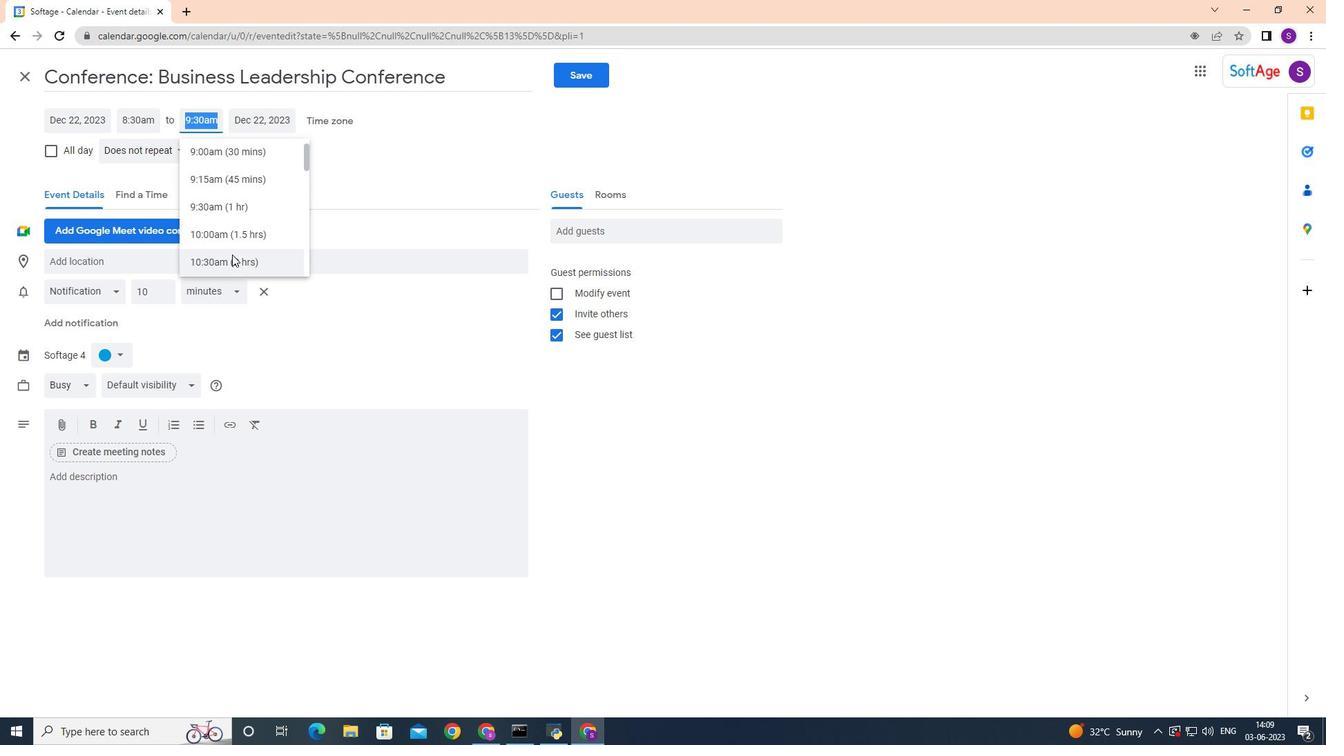 
Action: Mouse pressed left at (232, 254)
Screenshot: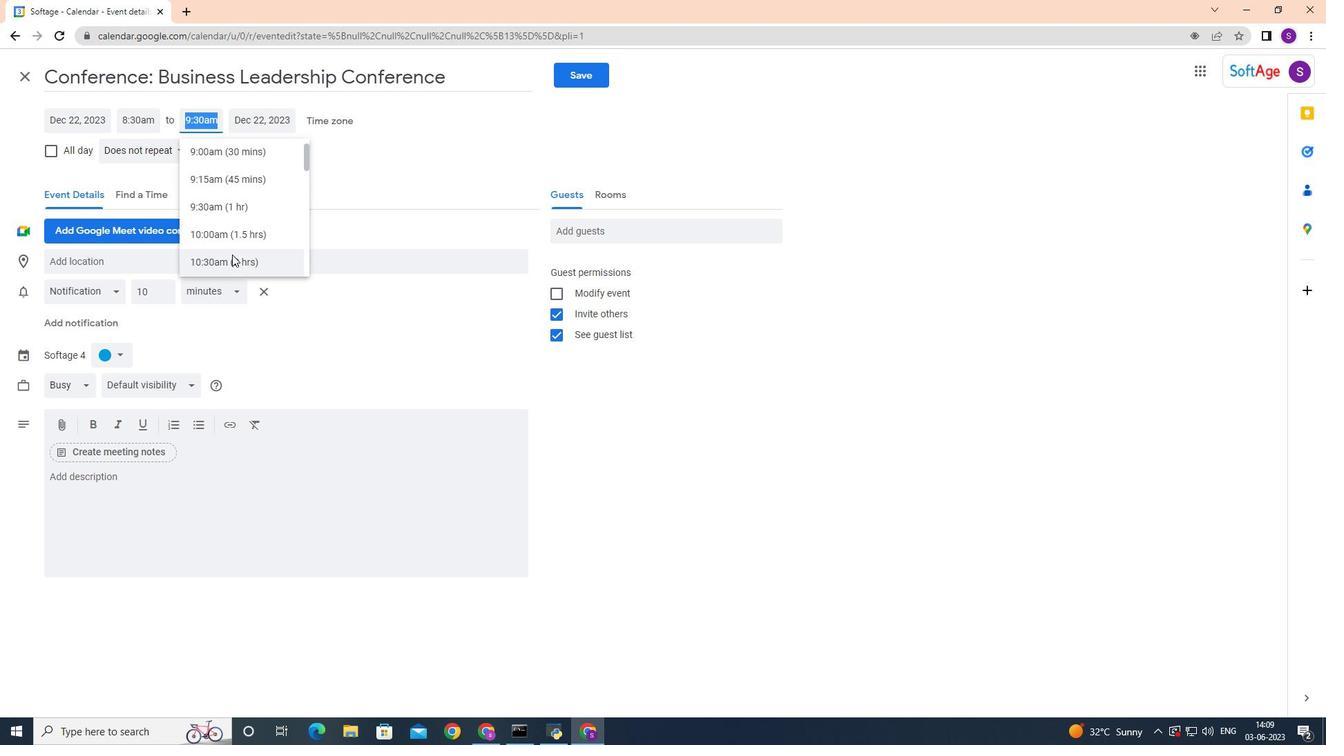 
Action: Mouse moved to (77, 476)
Screenshot: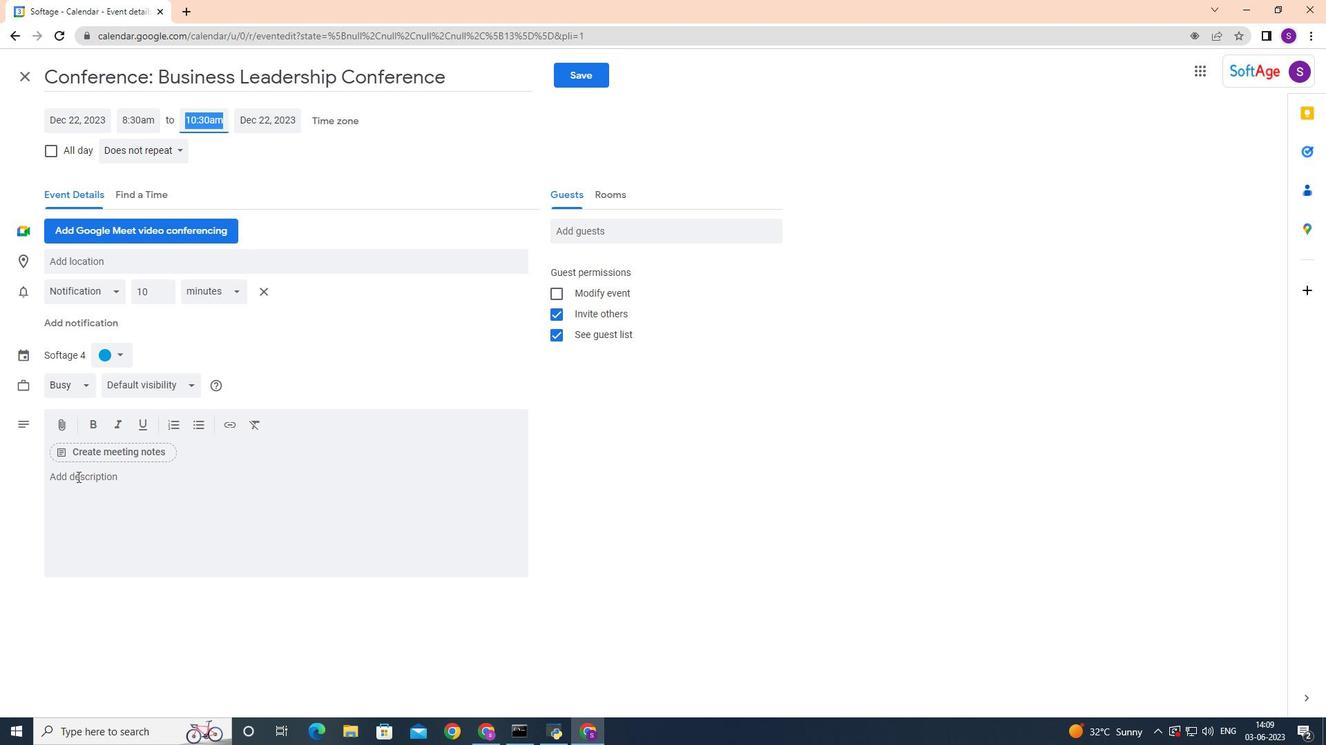 
Action: Mouse pressed left at (77, 476)
Screenshot: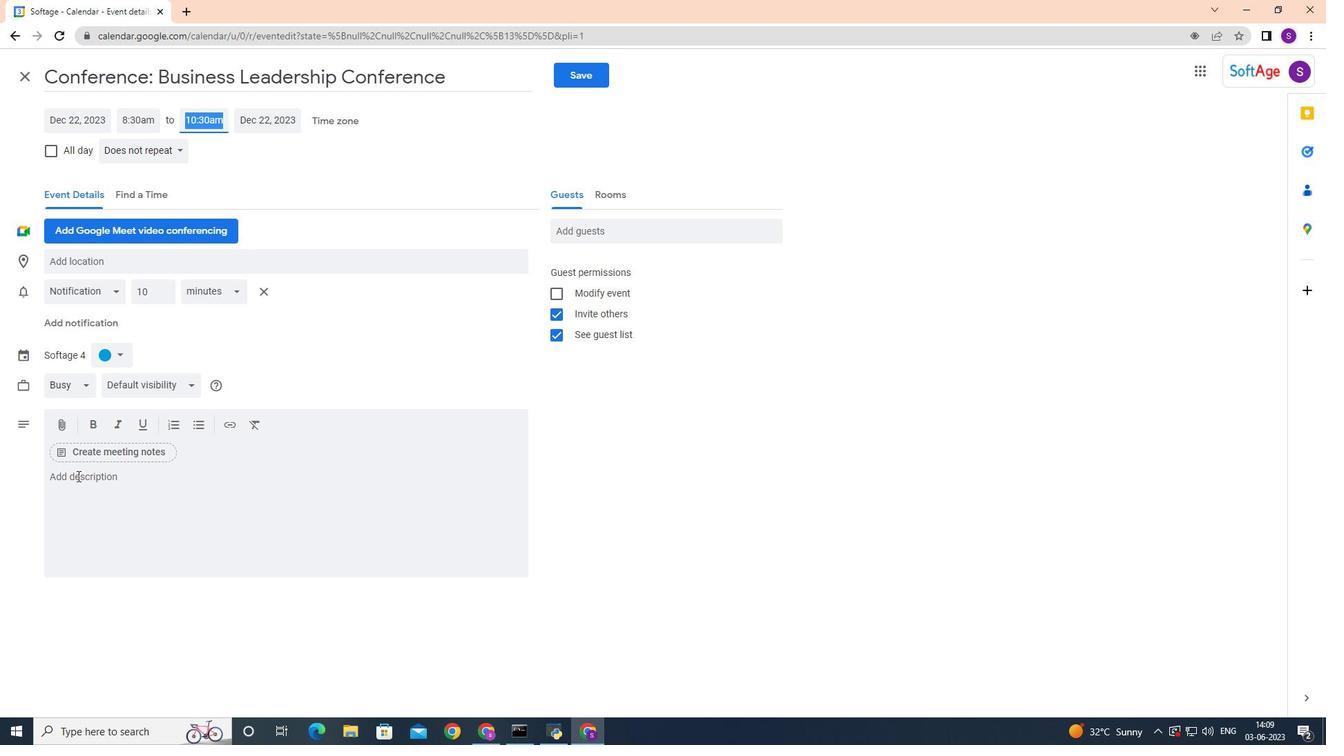
Action: Mouse moved to (71, 471)
Screenshot: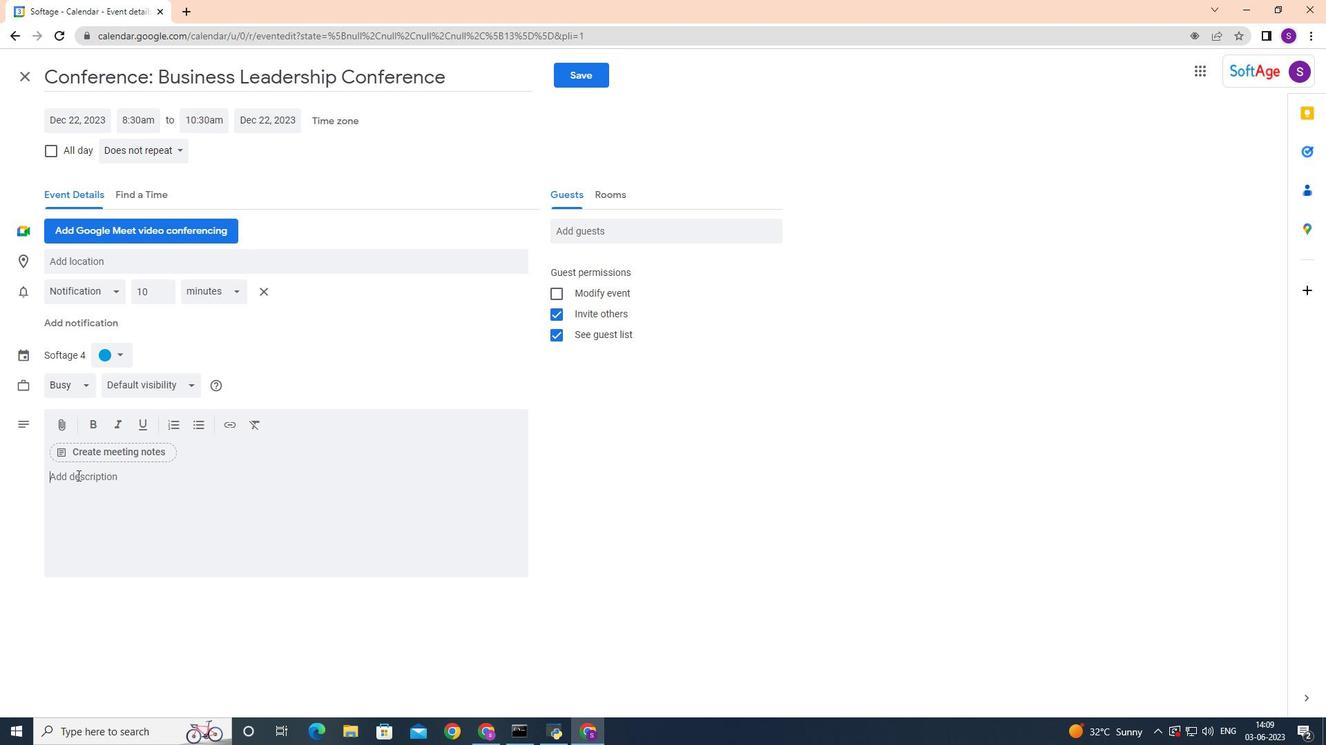 
Action: Key pressed <Key.shift>Particpants<Key.space><Key.backspace><Key.backspace><Key.backspace><Key.backspace><Key.backspace><Key.backspace><Key.backspace>cipants<Key.space>will<Key.space><Key.space>explore<Key.space>strategies<Key.space>g<Key.backspace>for<Key.space>building<Key.space>cohesive<Key.space>and<Key.space>high-performing<Key.space>teams.they<Key.space>will<Key.space>learn<Key.space>how<Key.space>to<Key.space>create<Key.space>a<Key.space>positive<Key.space>work<Key.space>culture<Key.space>,<Key.space>foster<Key.space>collaboration<Key.space>and<Key.space>motivate<Key.space>team<Key.space>members<Key.space>to<Key.space>achieve<Key.space>their<Key.space>full<Key.space>potential<Key.space>participants<Key.space>will<Key.space>also<Key.space>learn<Key.space>techniques<Key.space>for<Key.space>resolving<Key.space>conflicts<Key.space>and<Key.space>managing<Key.space>team<Key.space>dynamics<Key.space>effectively<Key.space>.
Screenshot: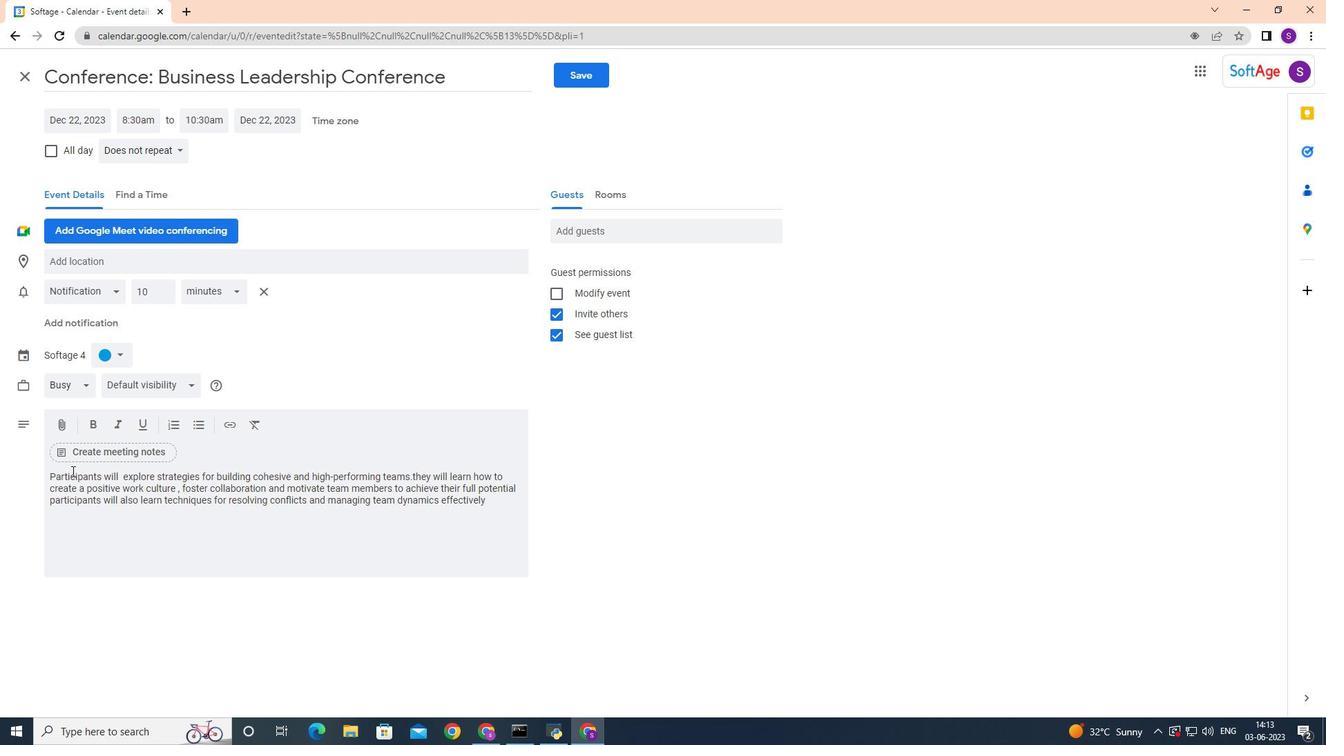 
Action: Mouse moved to (120, 355)
Screenshot: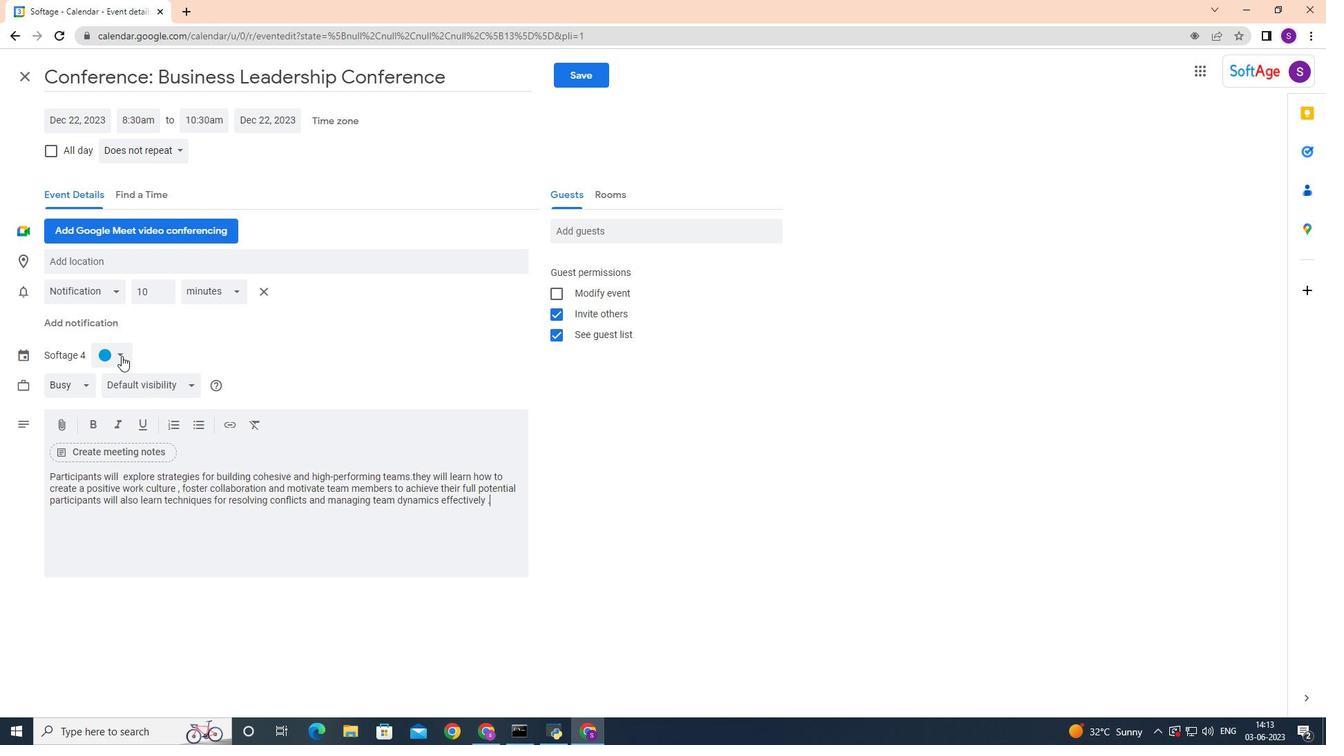 
Action: Mouse pressed left at (120, 355)
Screenshot: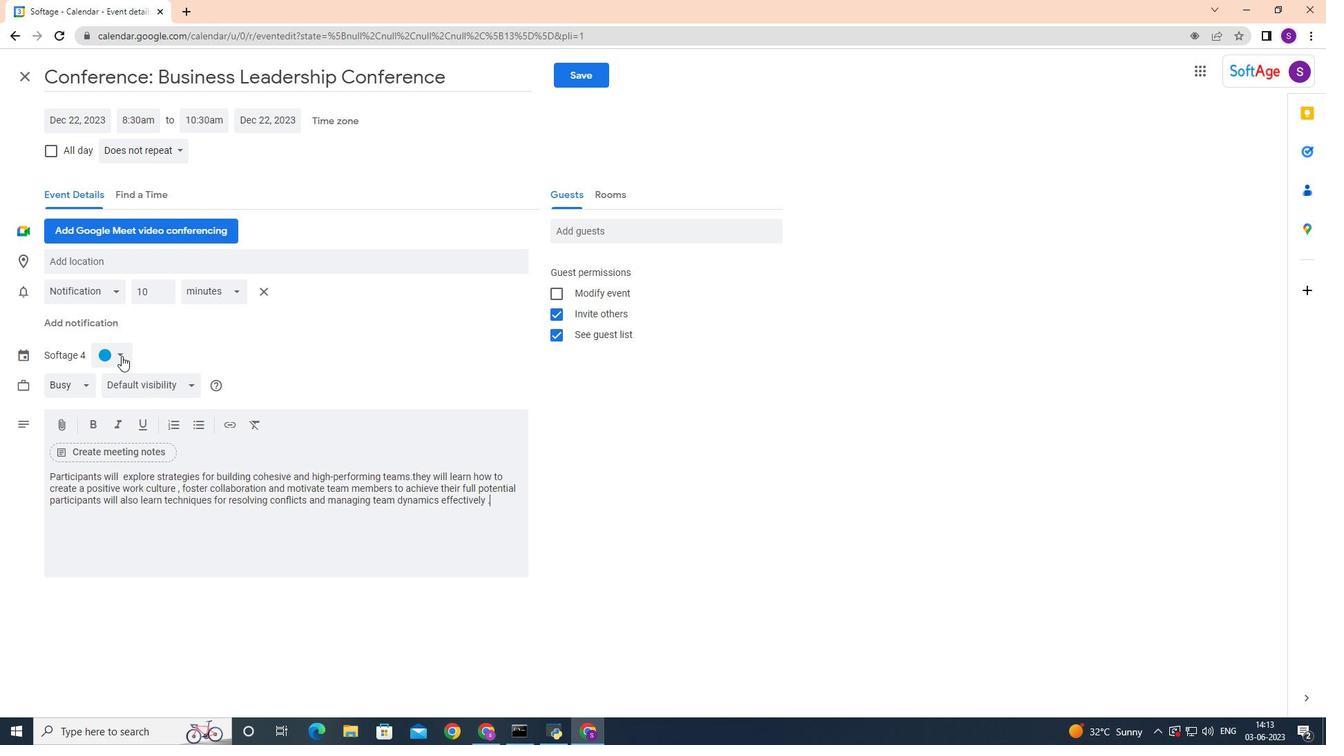 
Action: Mouse moved to (120, 368)
Screenshot: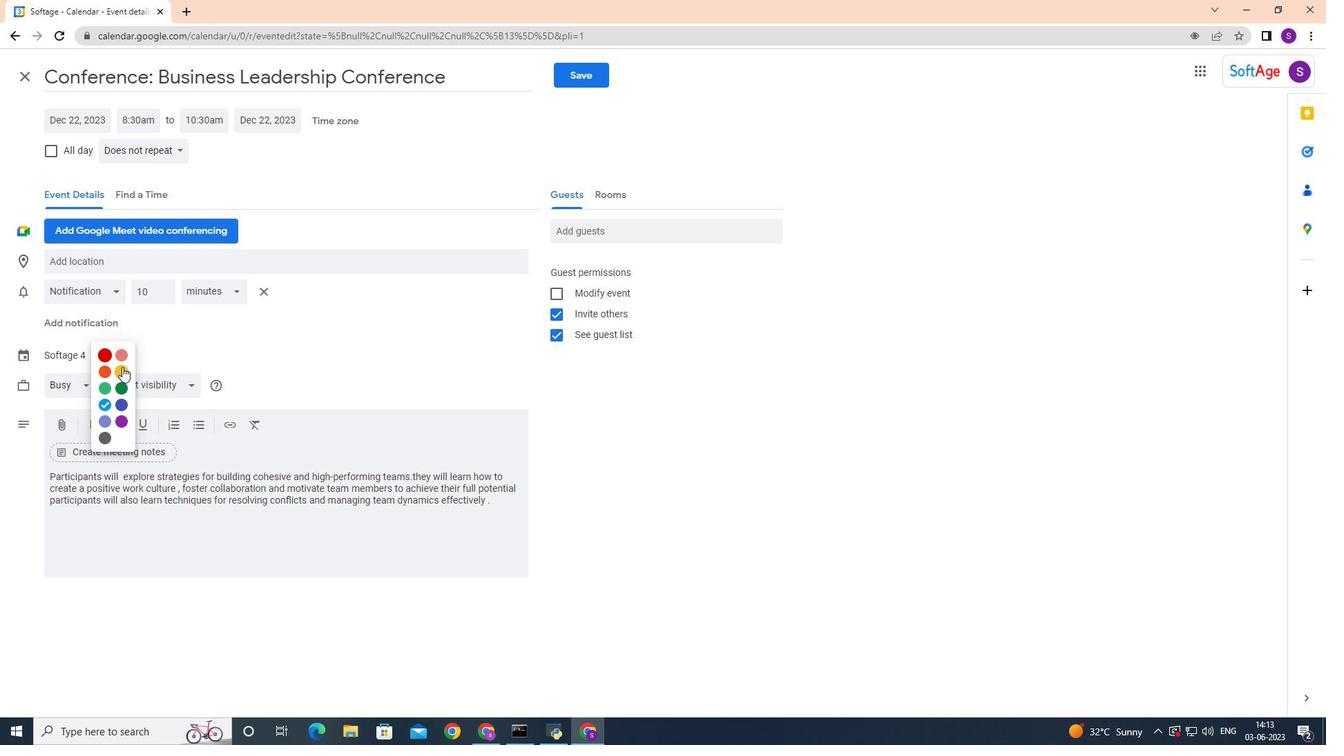
Action: Mouse pressed left at (120, 368)
Screenshot: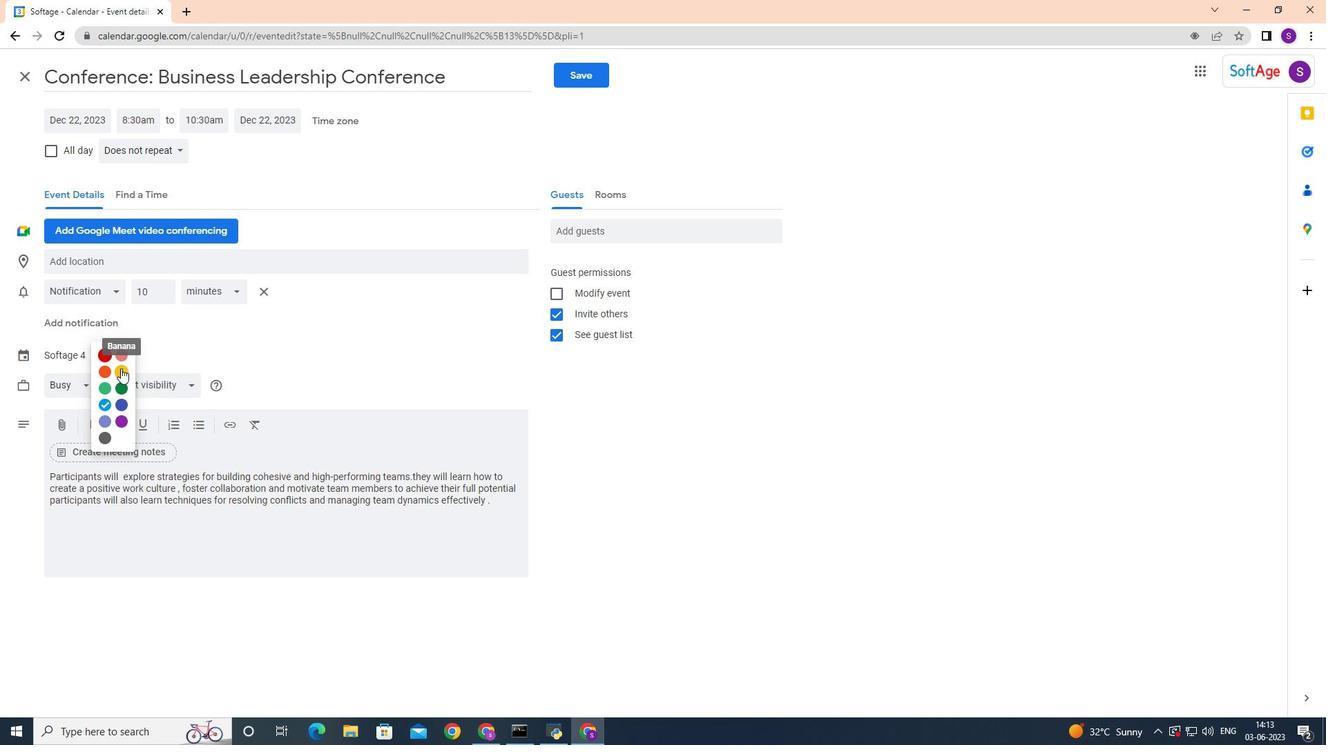 
Action: Mouse moved to (118, 259)
Screenshot: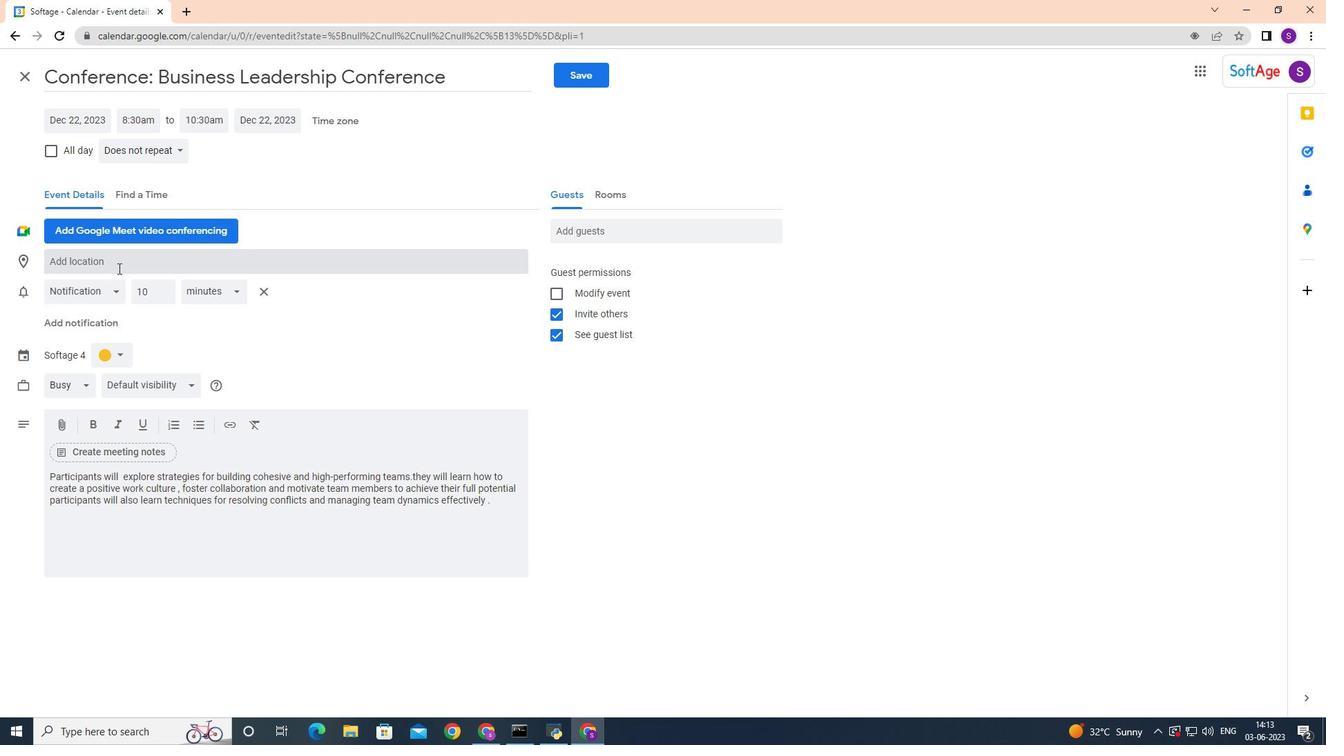 
Action: Mouse pressed left at (118, 259)
Screenshot: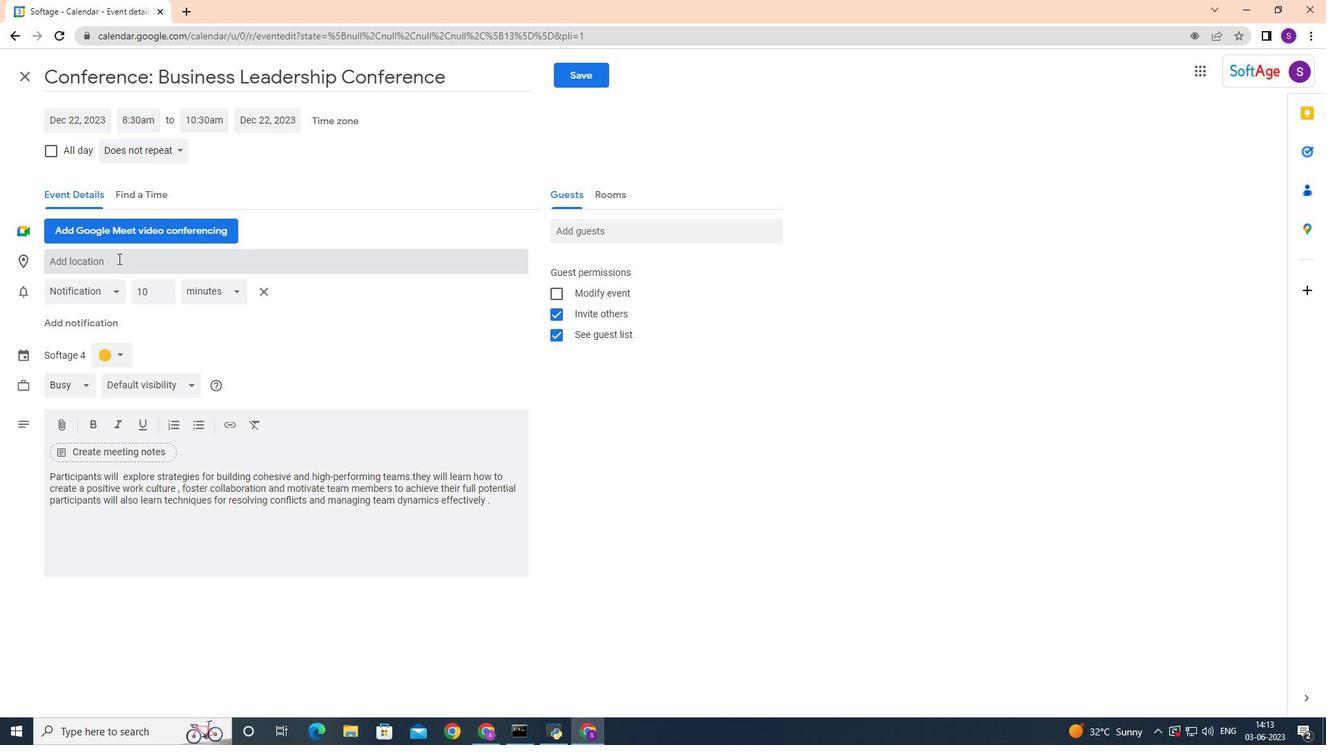 
Action: Key pressed <Key.shift>Budapest<Key.space>hungary<Key.space>
Screenshot: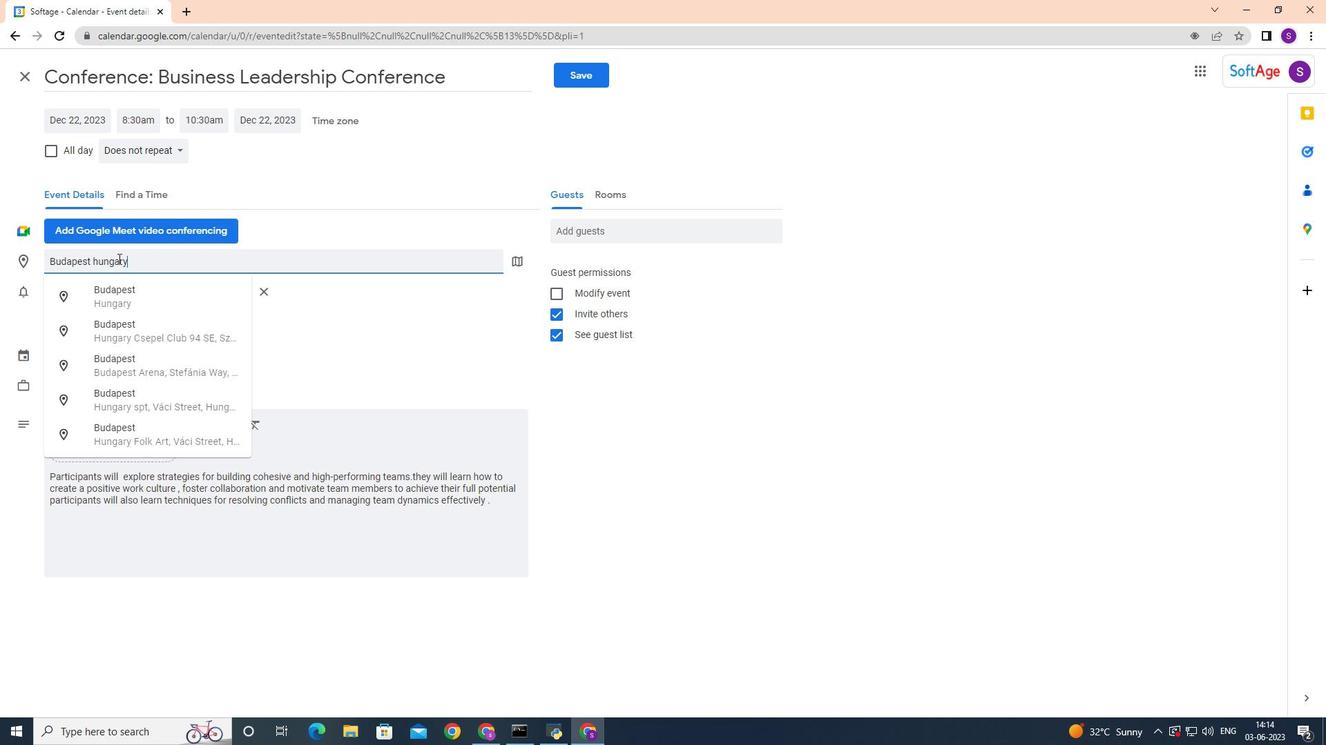 
Action: Mouse moved to (620, 222)
Screenshot: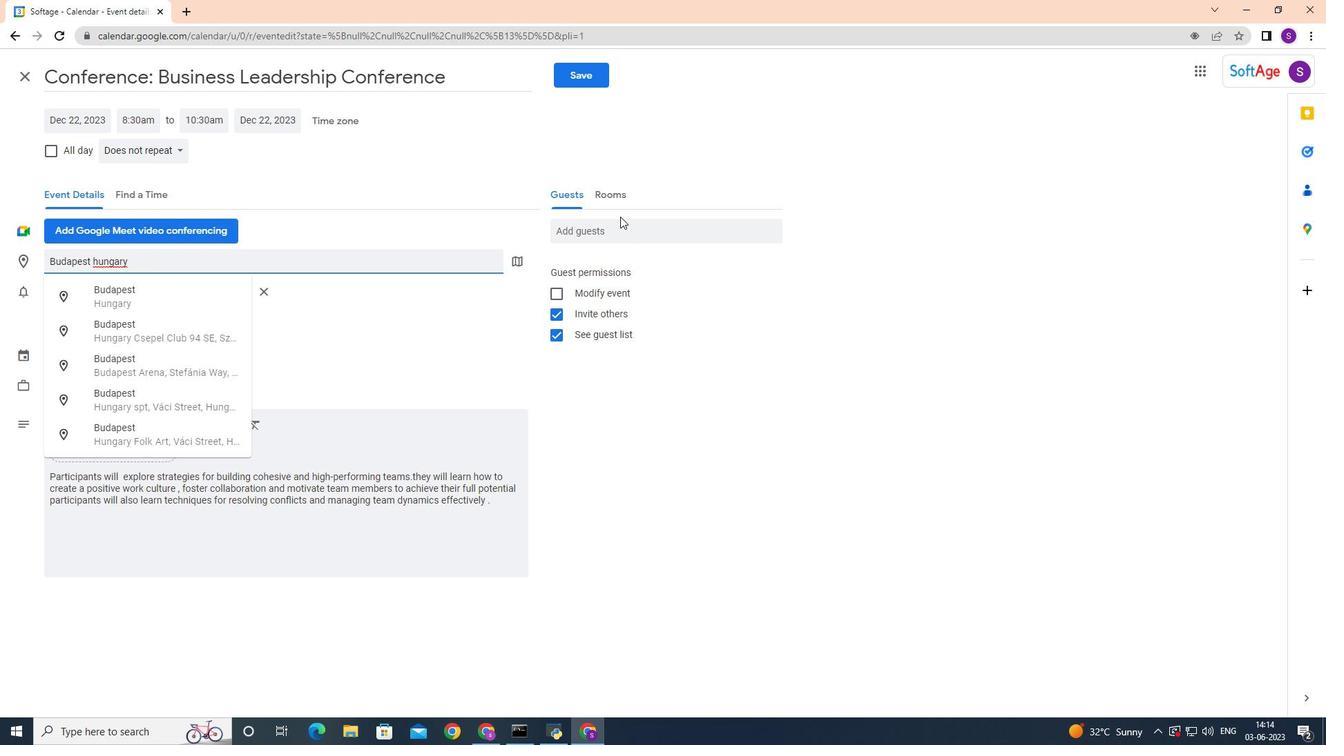 
Action: Mouse pressed left at (620, 222)
Screenshot: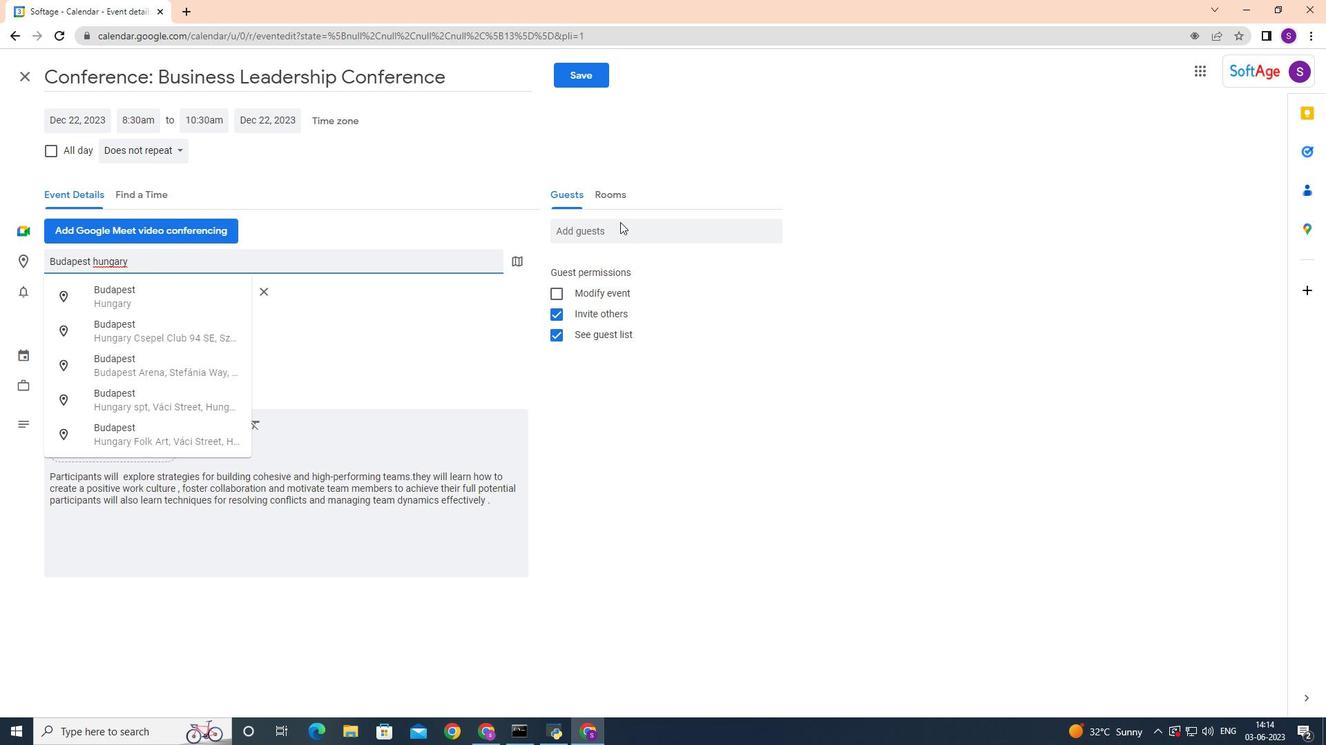 
Action: Key pressed softage.1
Screenshot: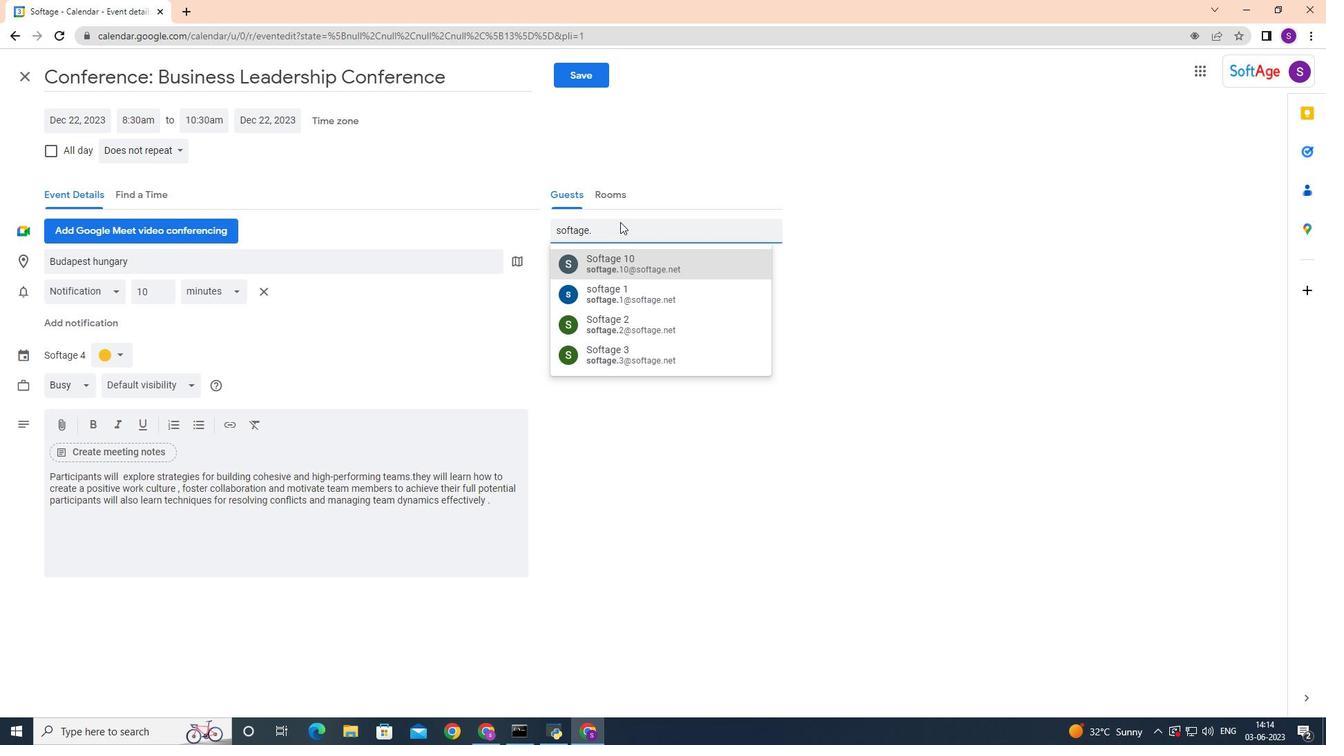 
Action: Mouse moved to (629, 303)
Screenshot: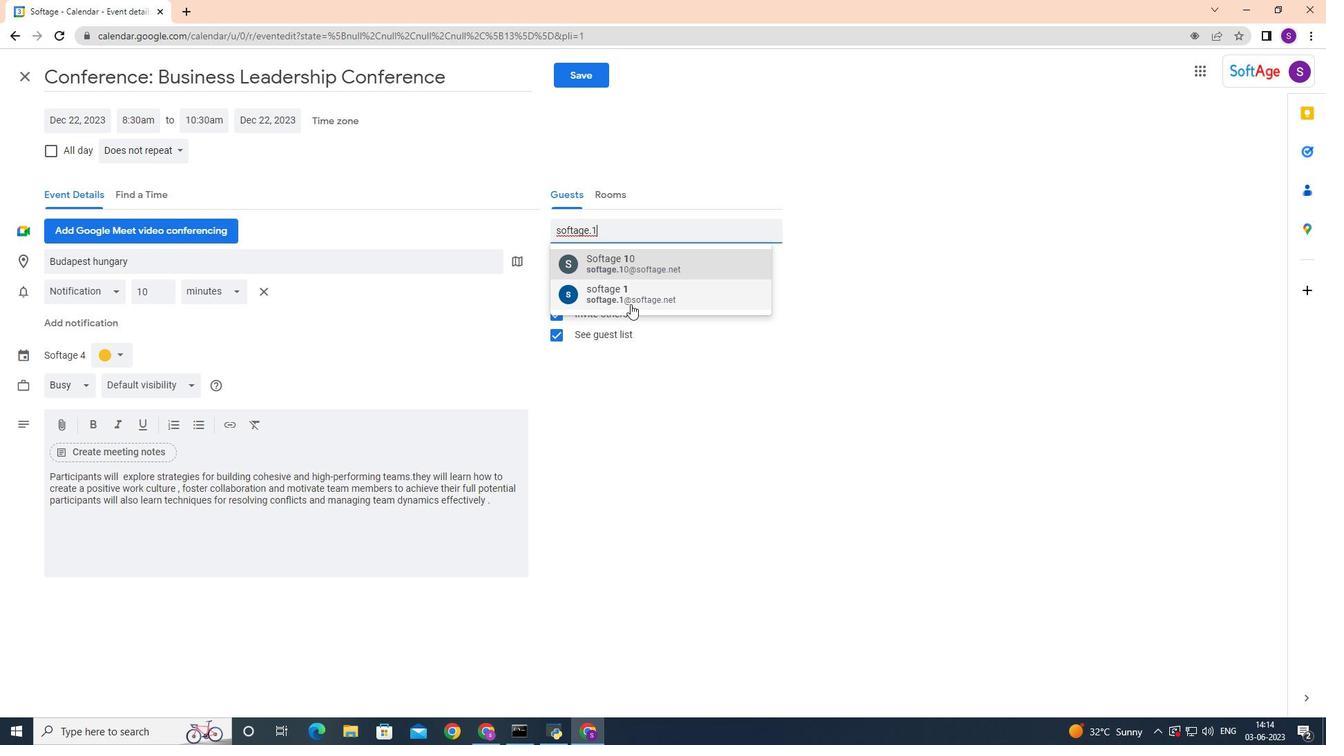 
Action: Mouse pressed left at (629, 303)
Screenshot: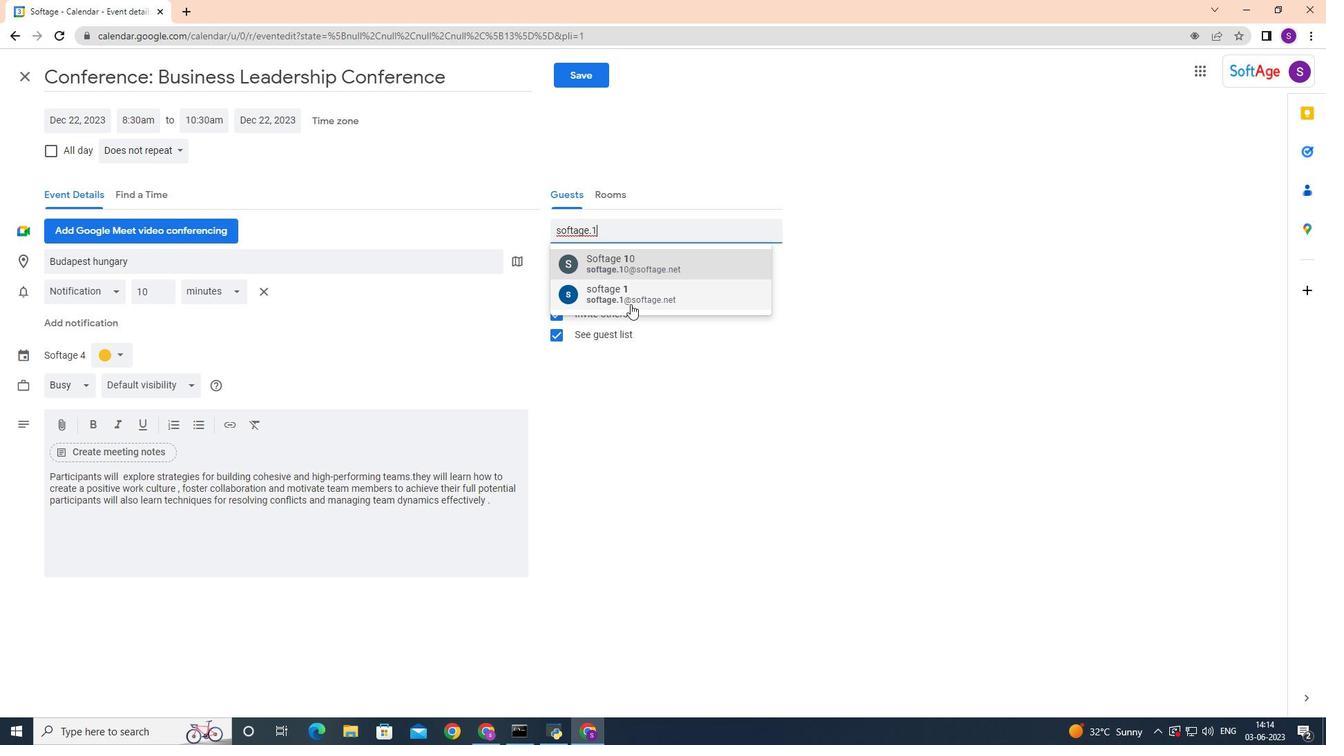 
Action: Mouse moved to (629, 301)
Screenshot: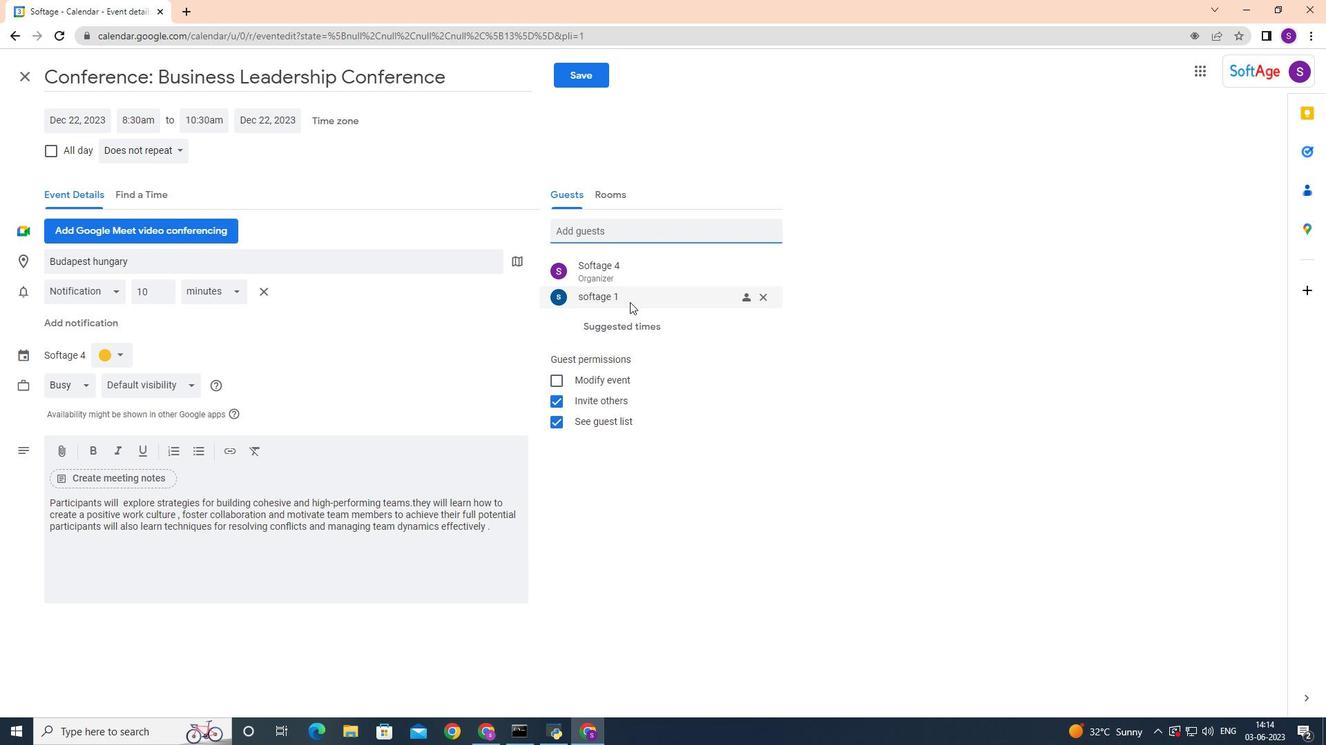 
Action: Key pressed softage.2
Screenshot: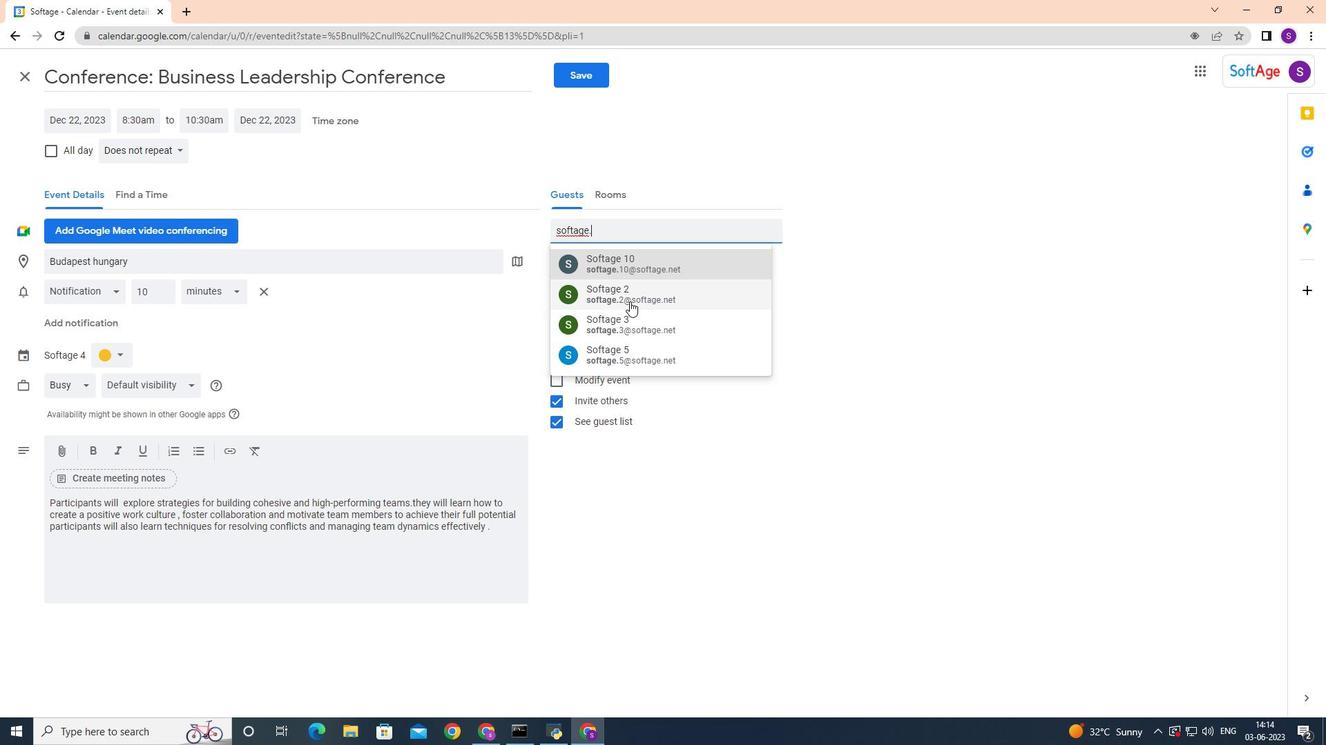 
Action: Mouse moved to (622, 256)
Screenshot: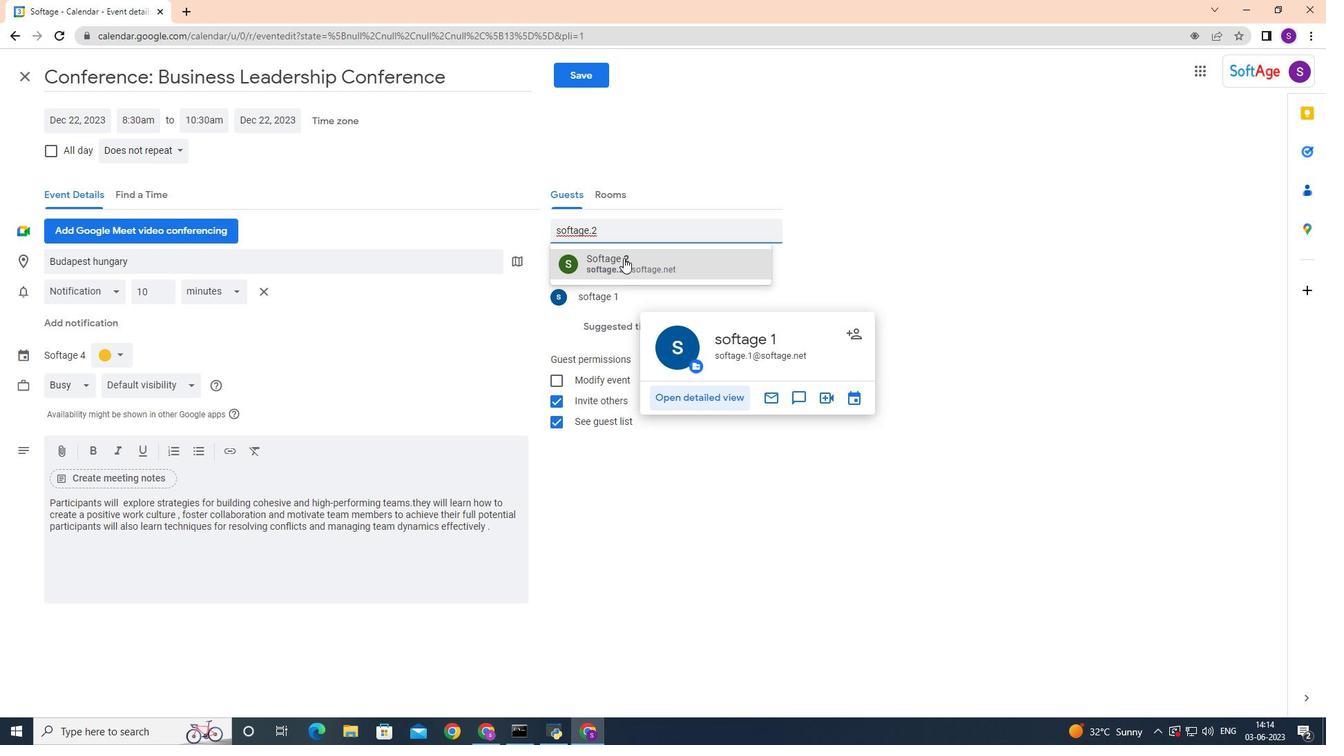 
Action: Mouse pressed left at (622, 256)
Screenshot: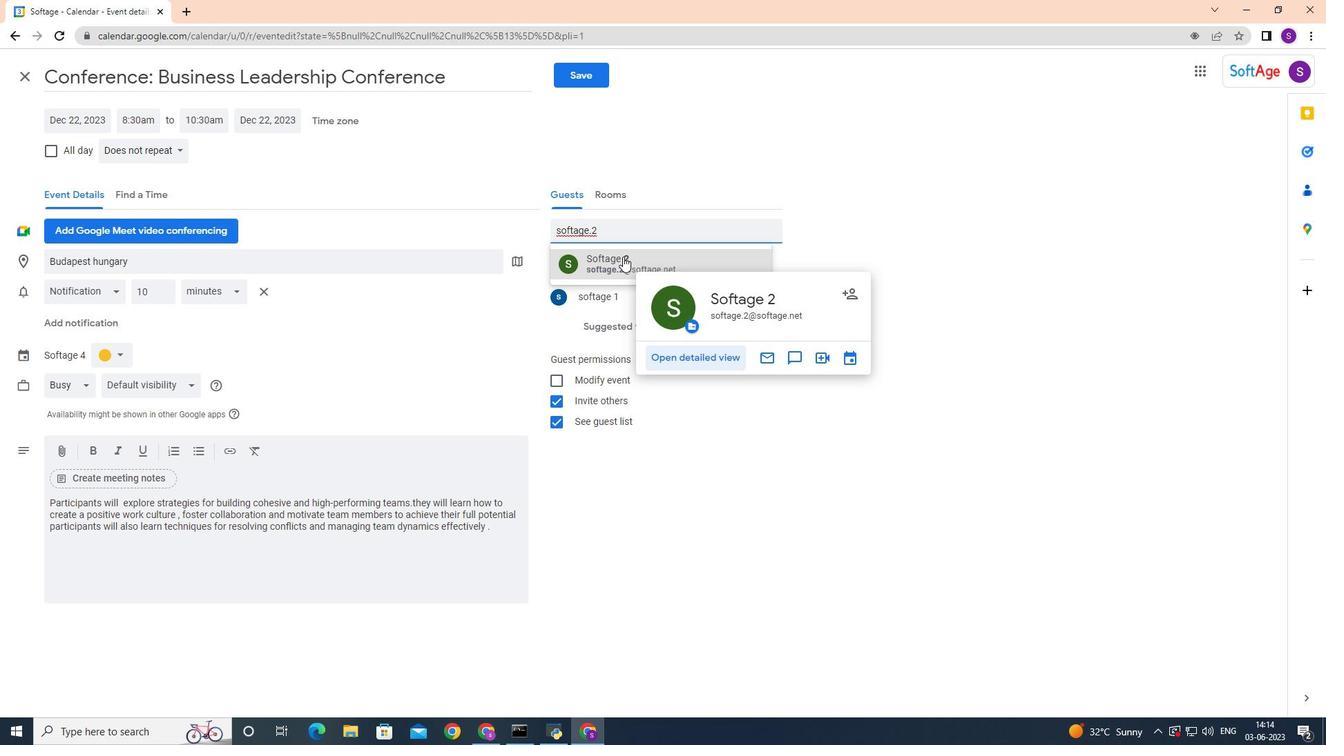 
Action: Mouse moved to (181, 146)
Screenshot: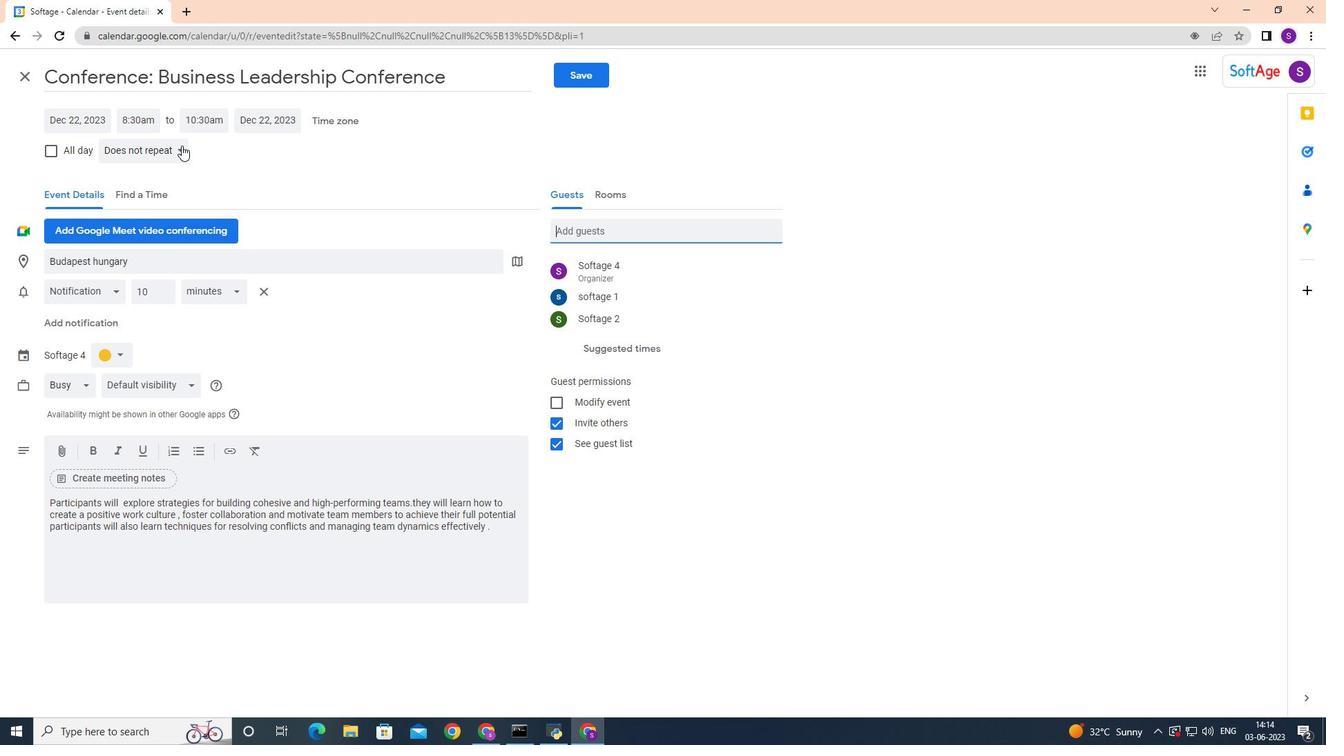 
Action: Mouse pressed left at (181, 146)
Screenshot: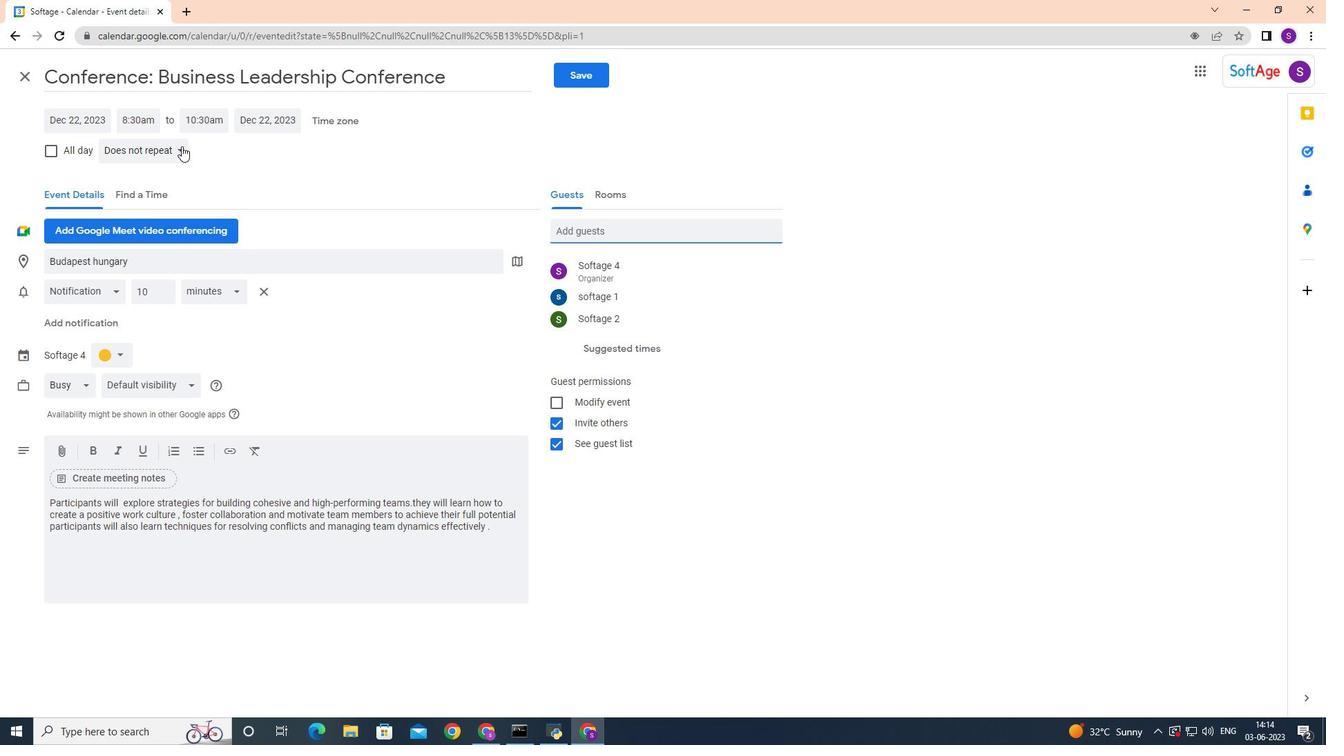 
Action: Mouse moved to (181, 154)
Screenshot: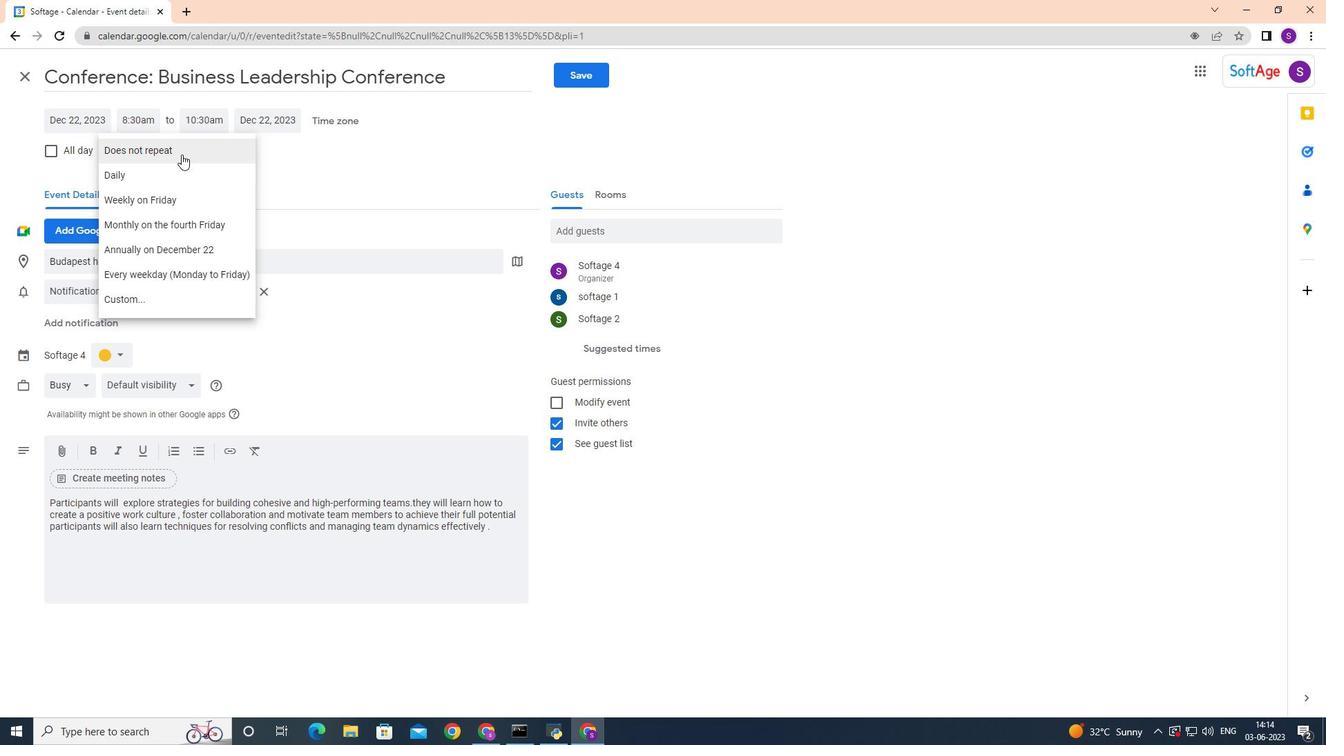 
Action: Mouse pressed left at (181, 154)
Screenshot: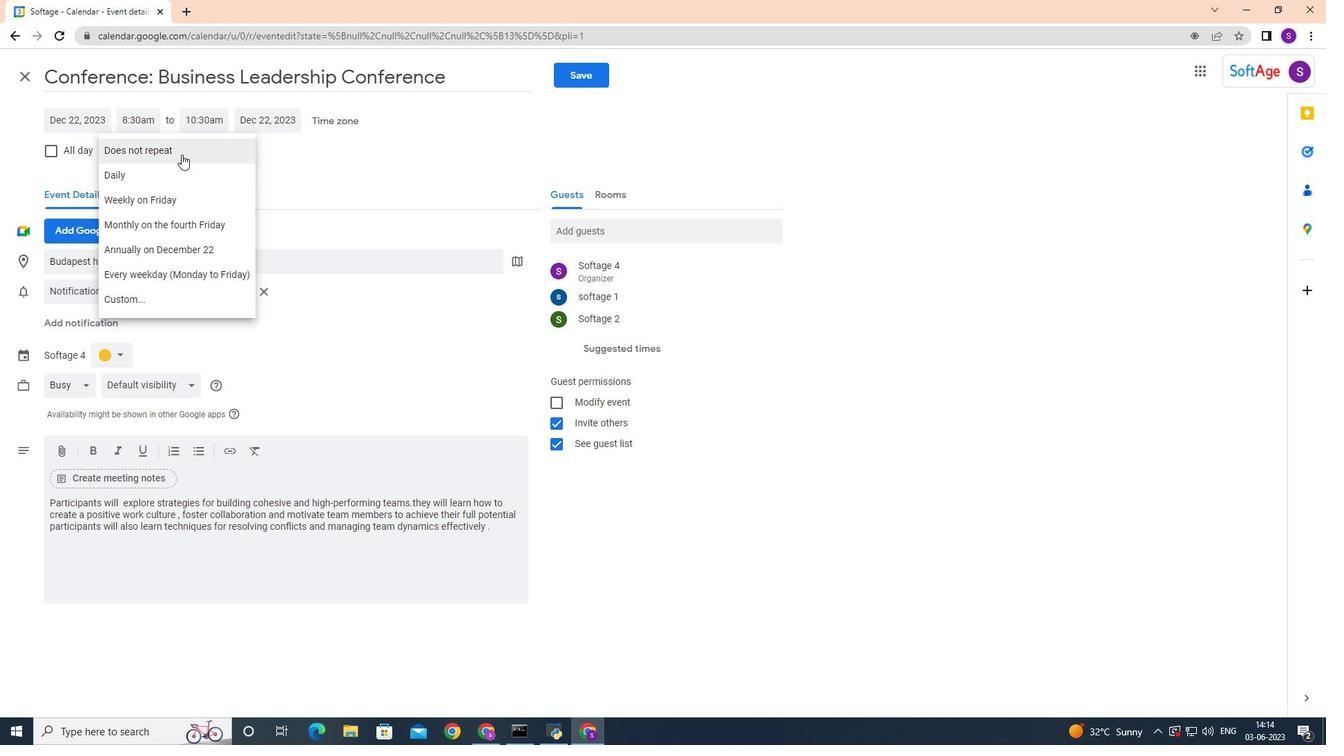 
Action: Mouse moved to (578, 73)
Screenshot: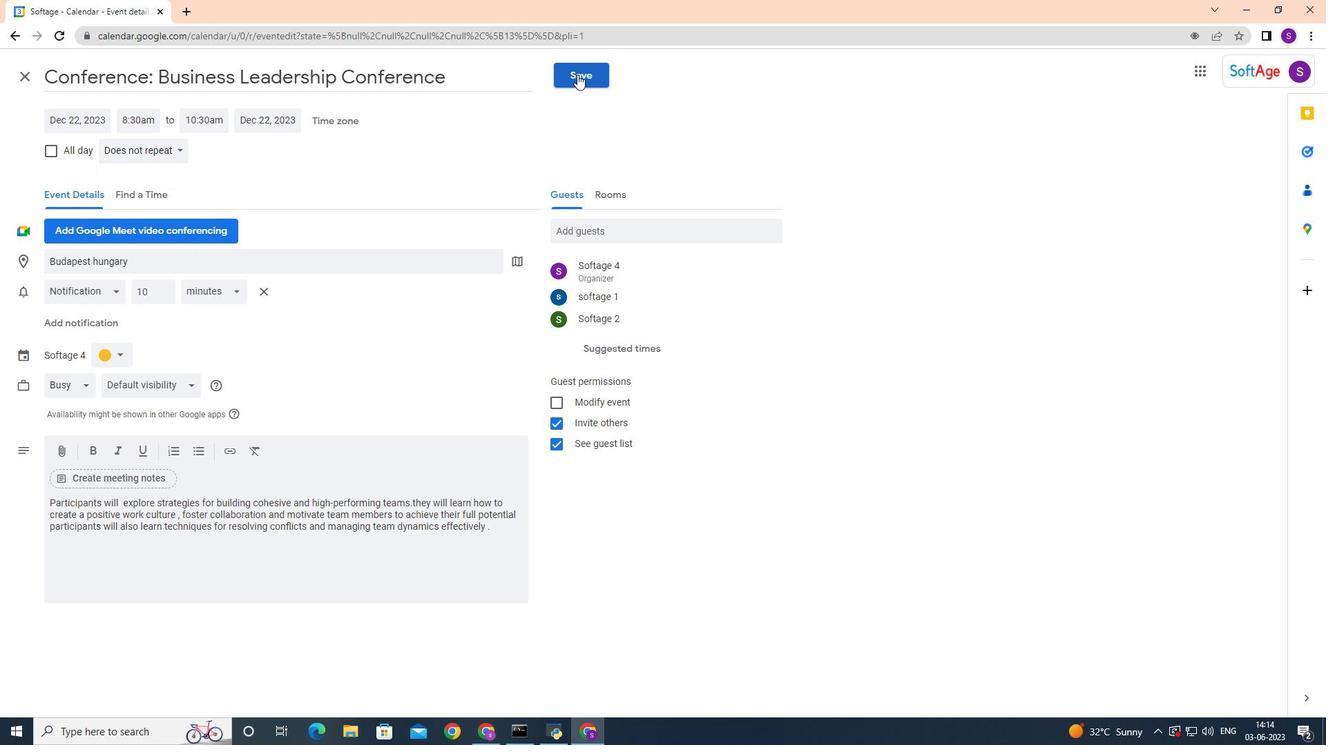 
Action: Mouse pressed left at (578, 73)
Screenshot: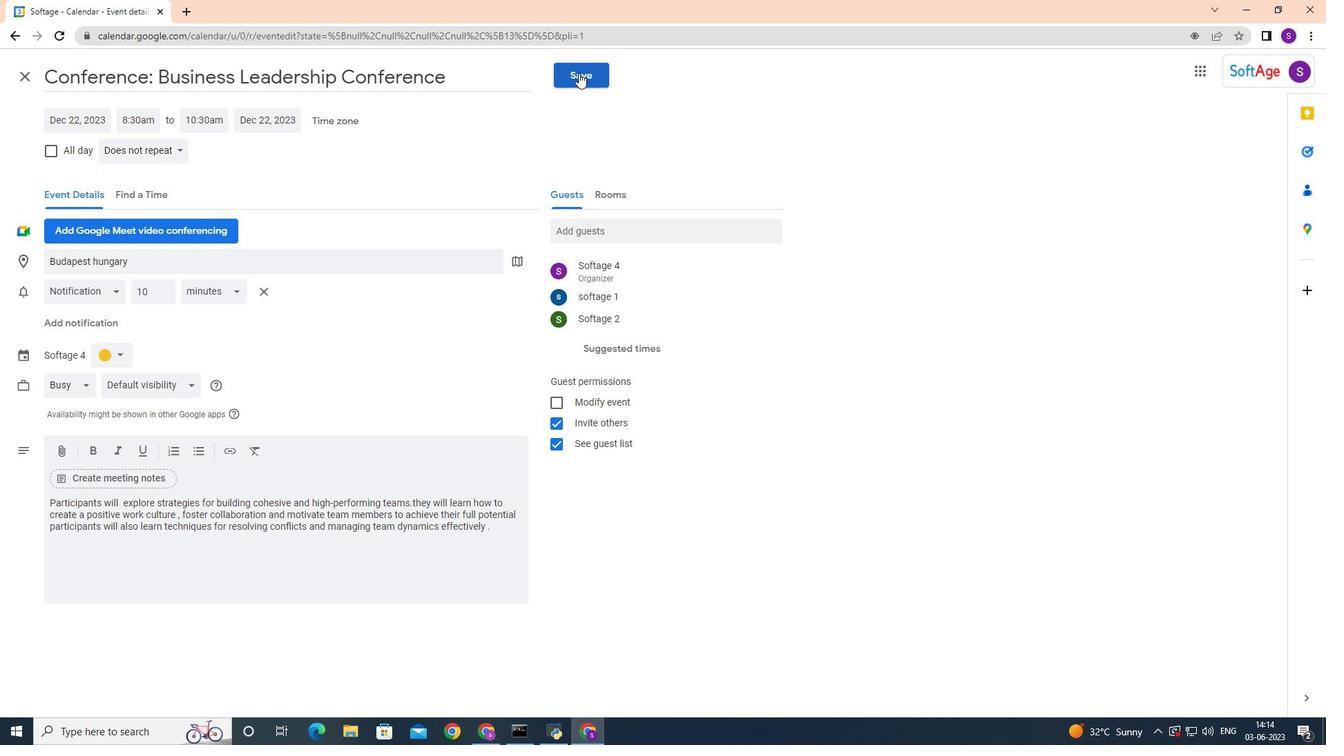
Action: Mouse moved to (787, 413)
Screenshot: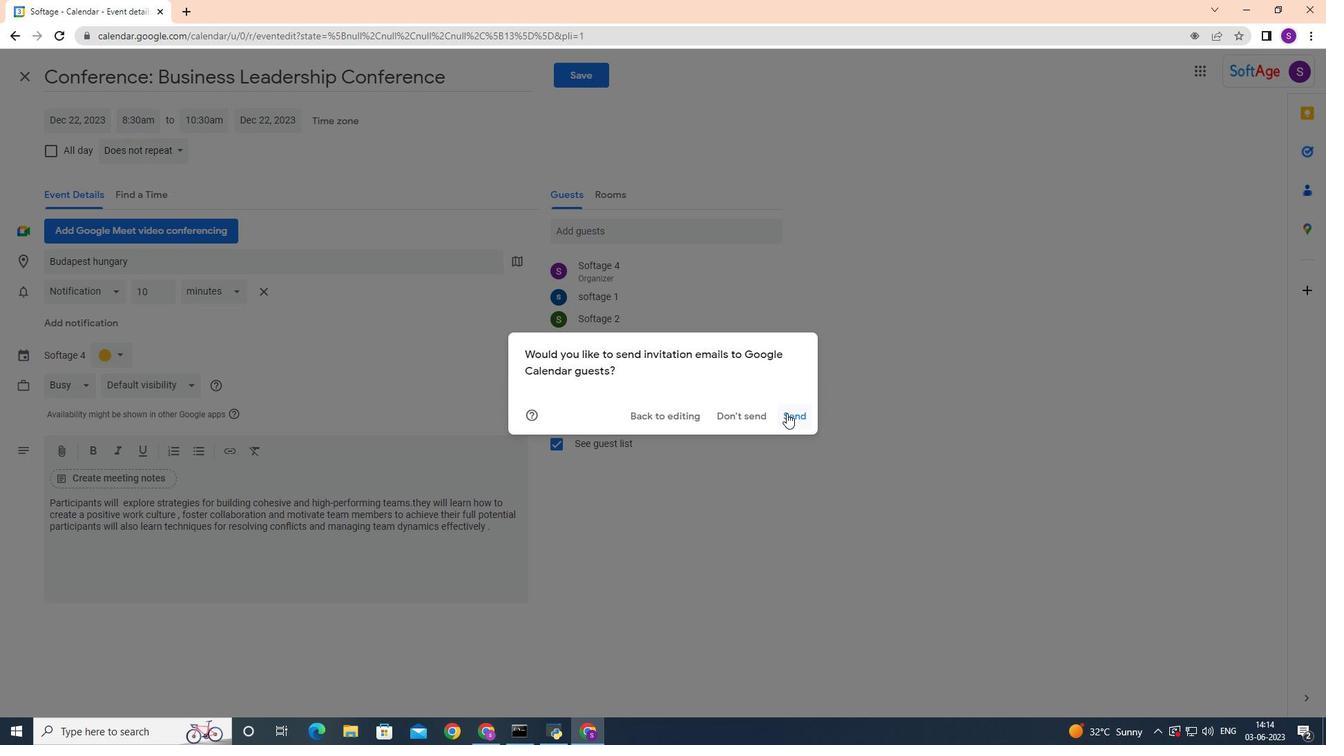
Action: Mouse pressed left at (787, 413)
Screenshot: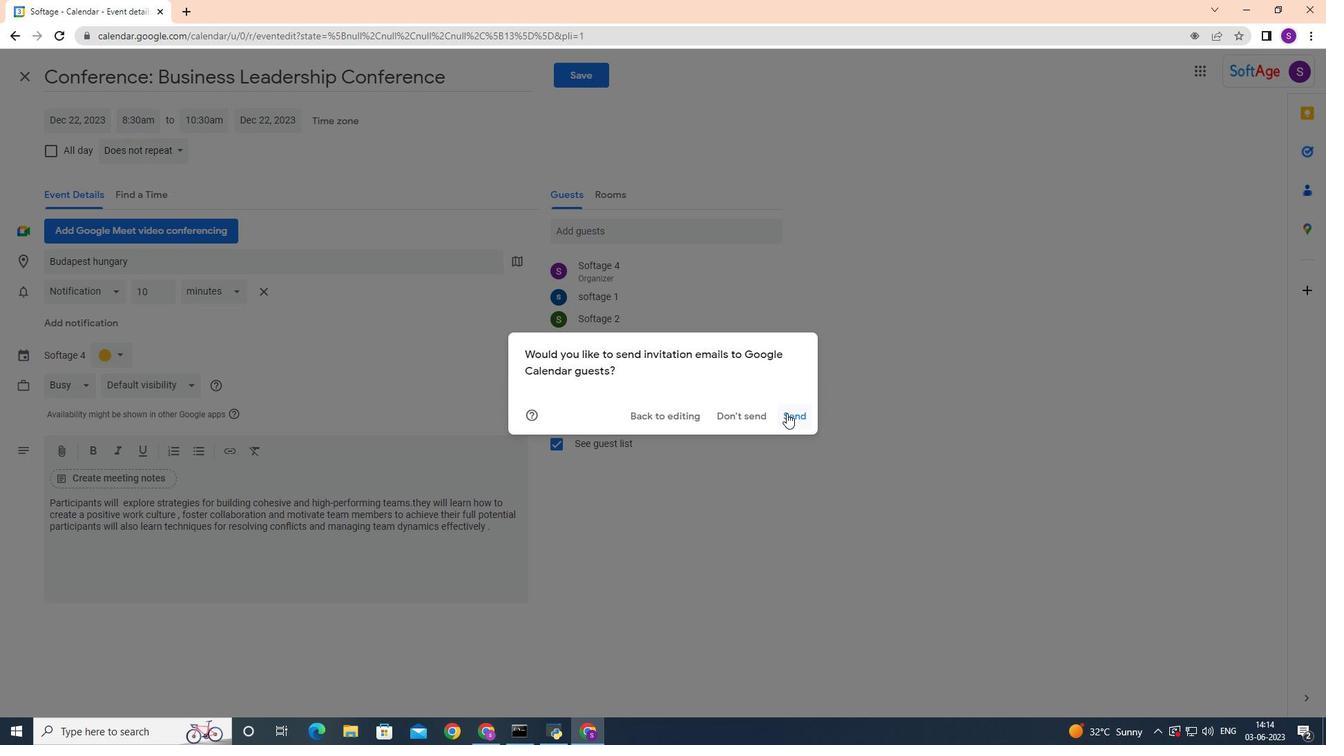 
Action: Mouse moved to (788, 411)
Screenshot: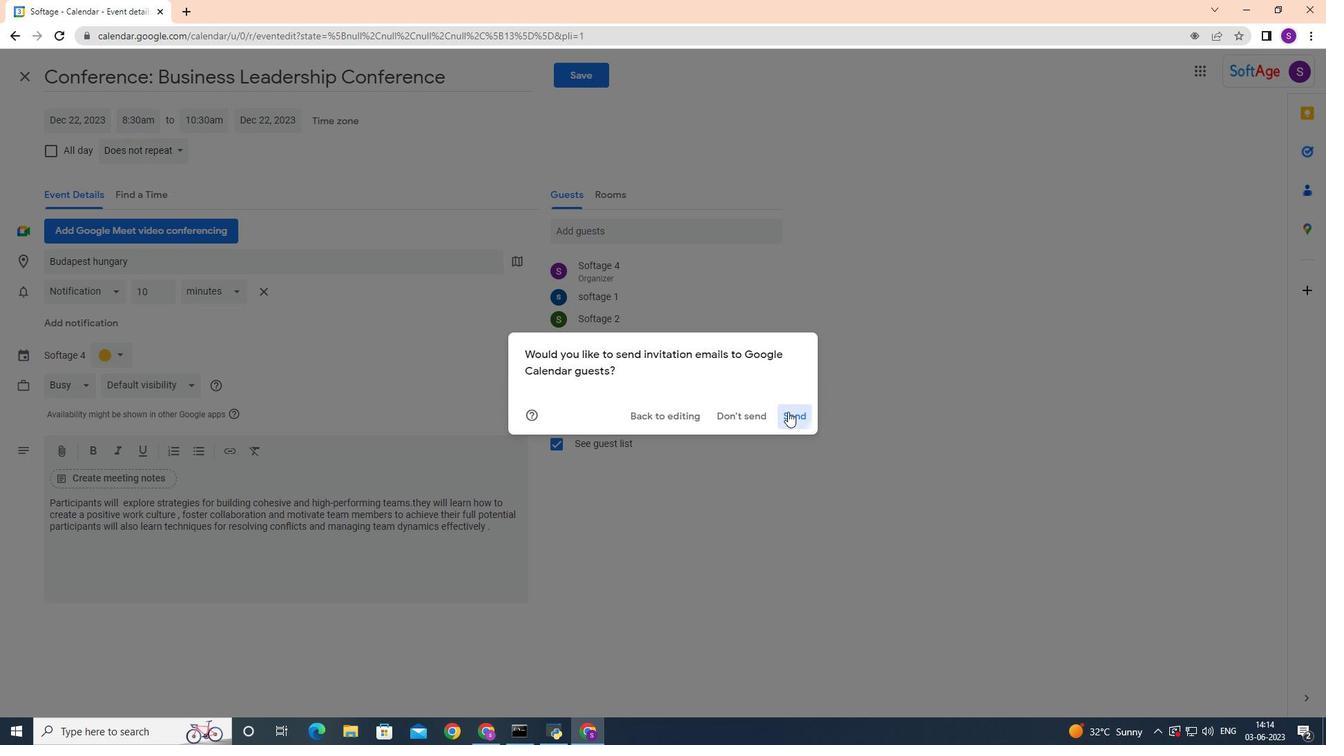 
